 Task: In the Company baidu.com, Create email and send with subject: 'We're Thrilled to Welcome You ', and with mail content 'Good Day!_x000D_
We're excited to introduce you to an innovative solution that will revolutionize your industry. Get ready to redefine success and reach new heights!_x000D_
Best Regard', attach the document: Terms_and_conditions.doc and insert image: visitingcard.jpg. Below Best Regards, write Pinterest and insert the URL: 'in.pinterest.com'. Mark checkbox to create task to follow up : In 2 weeks.  Enter or choose an email address of recipient's from company's contact and send.. Logged in from softage.1@softage.net
Action: Mouse moved to (102, 66)
Screenshot: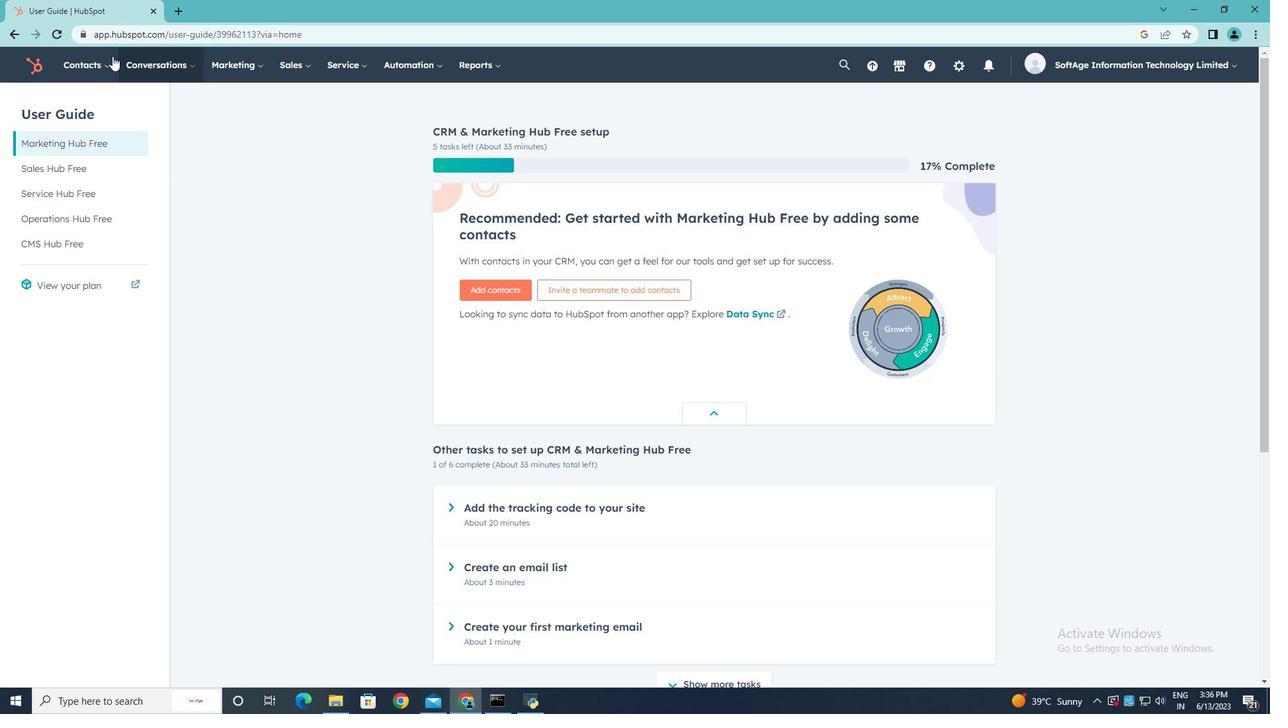 
Action: Mouse pressed left at (102, 66)
Screenshot: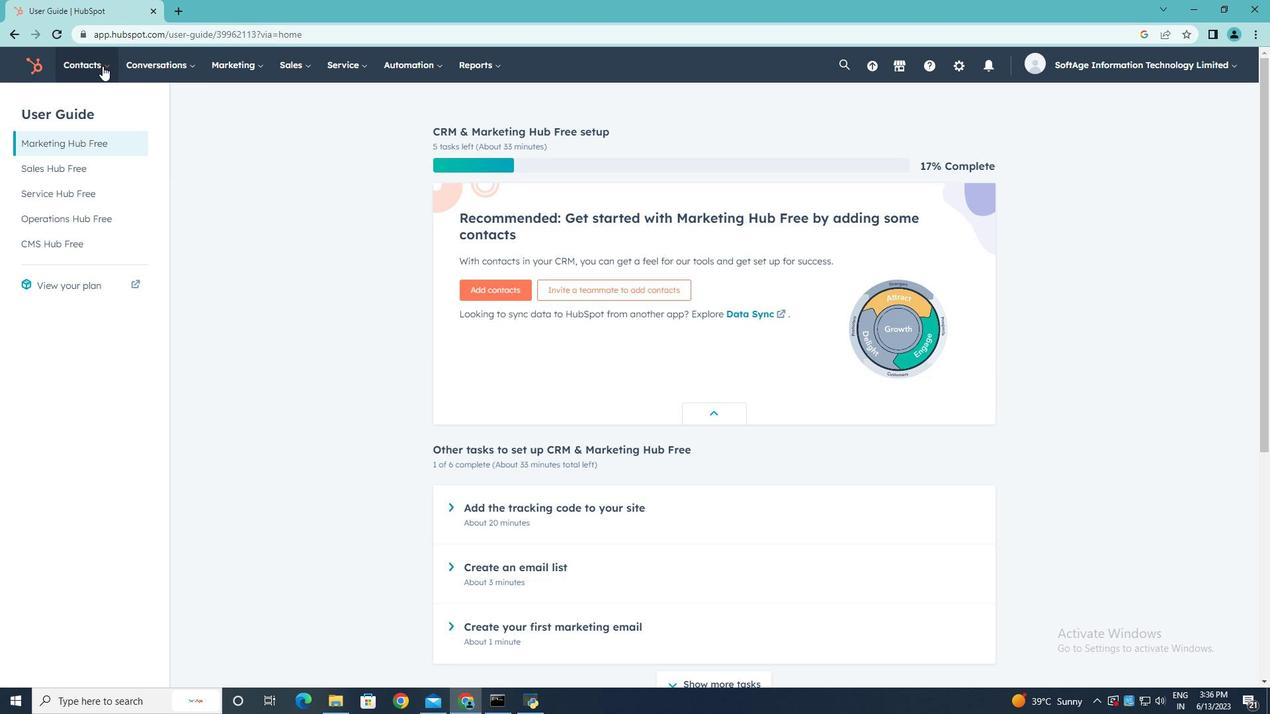 
Action: Mouse moved to (90, 127)
Screenshot: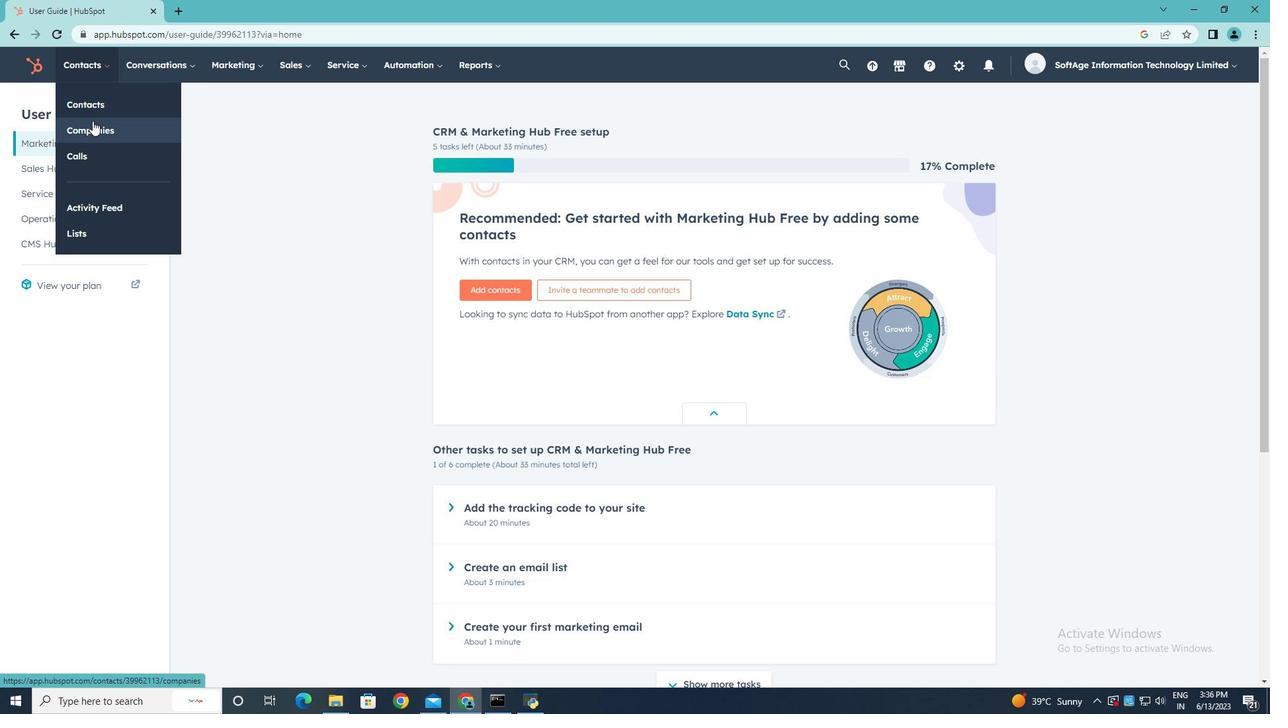 
Action: Mouse pressed left at (90, 127)
Screenshot: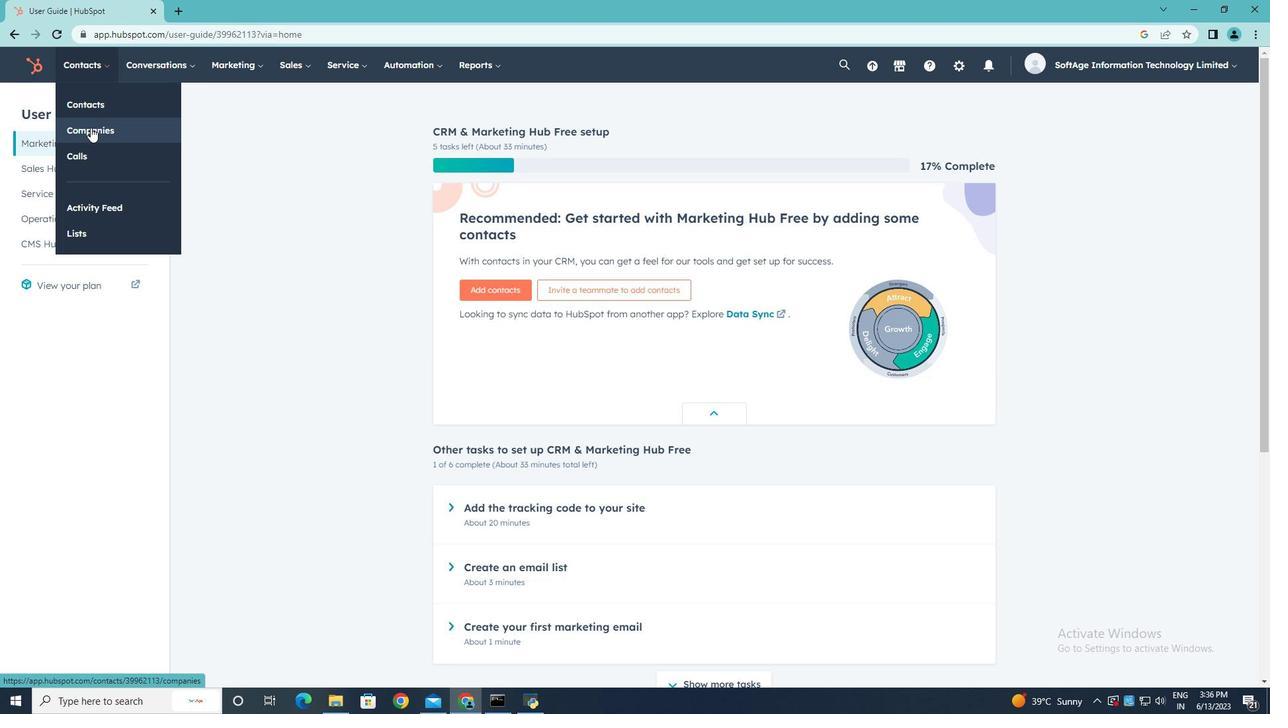
Action: Mouse moved to (101, 217)
Screenshot: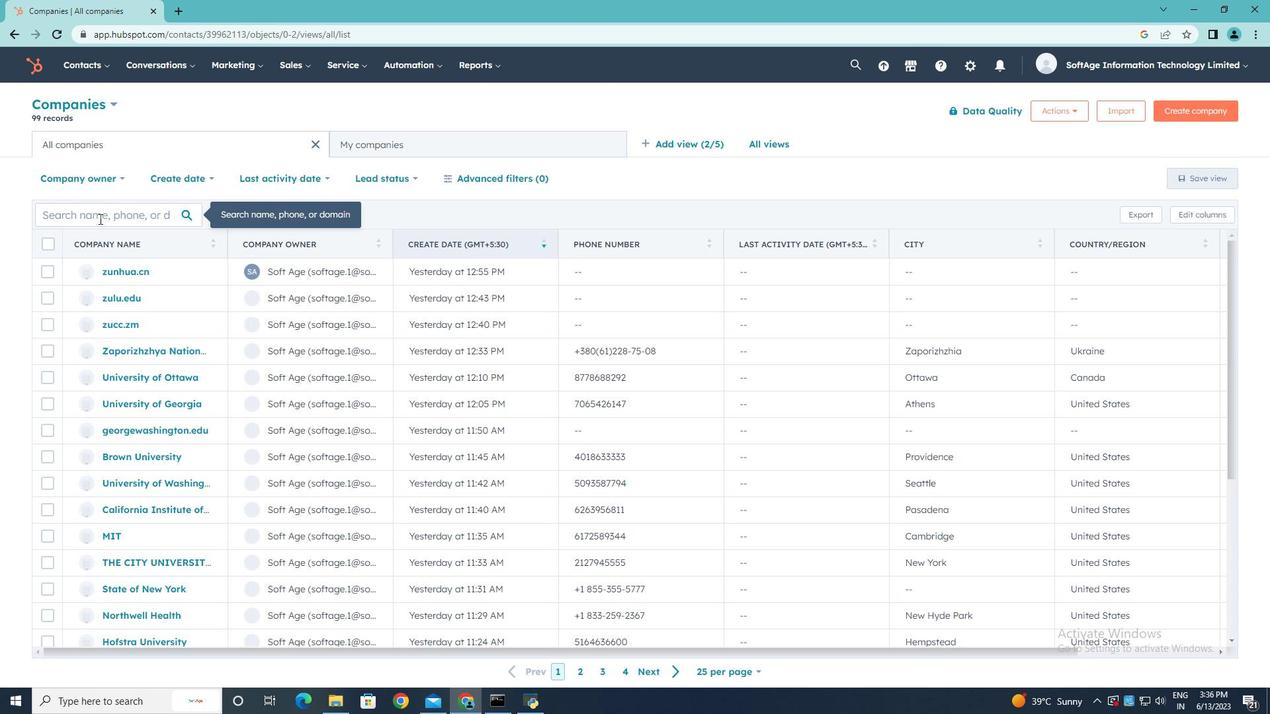 
Action: Mouse pressed left at (101, 217)
Screenshot: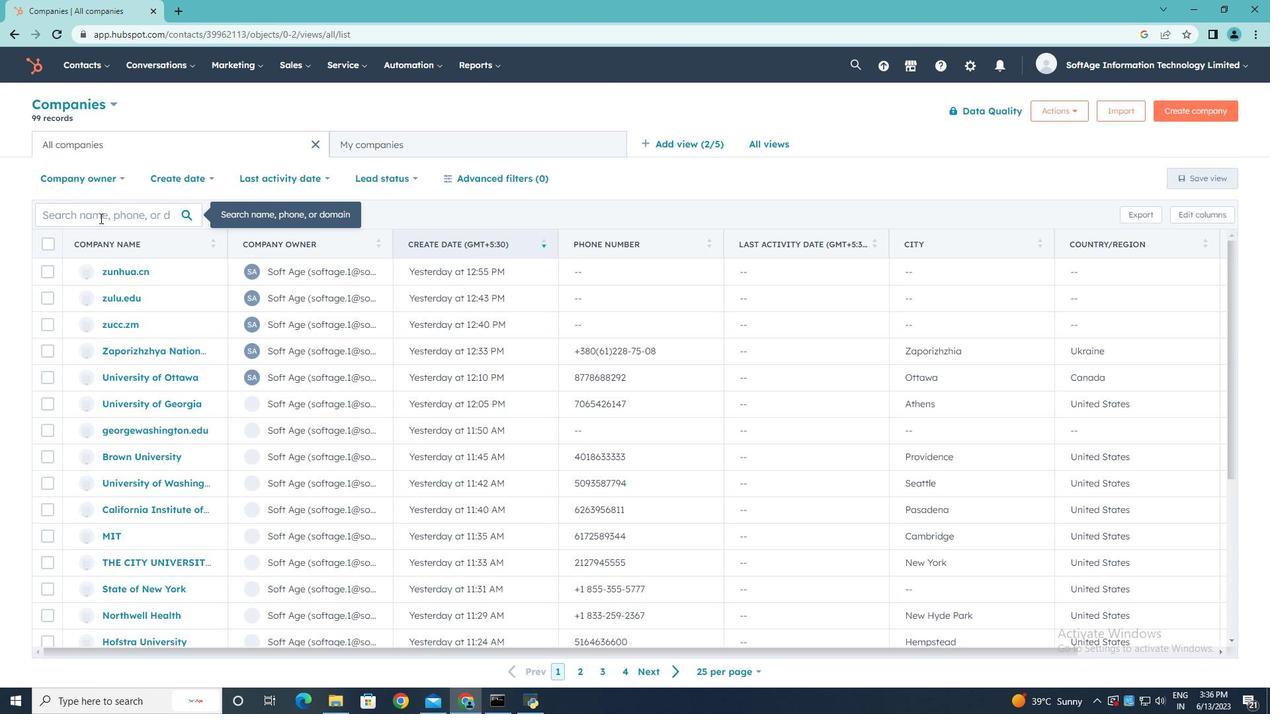 
Action: Key pressed baidu.com
Screenshot: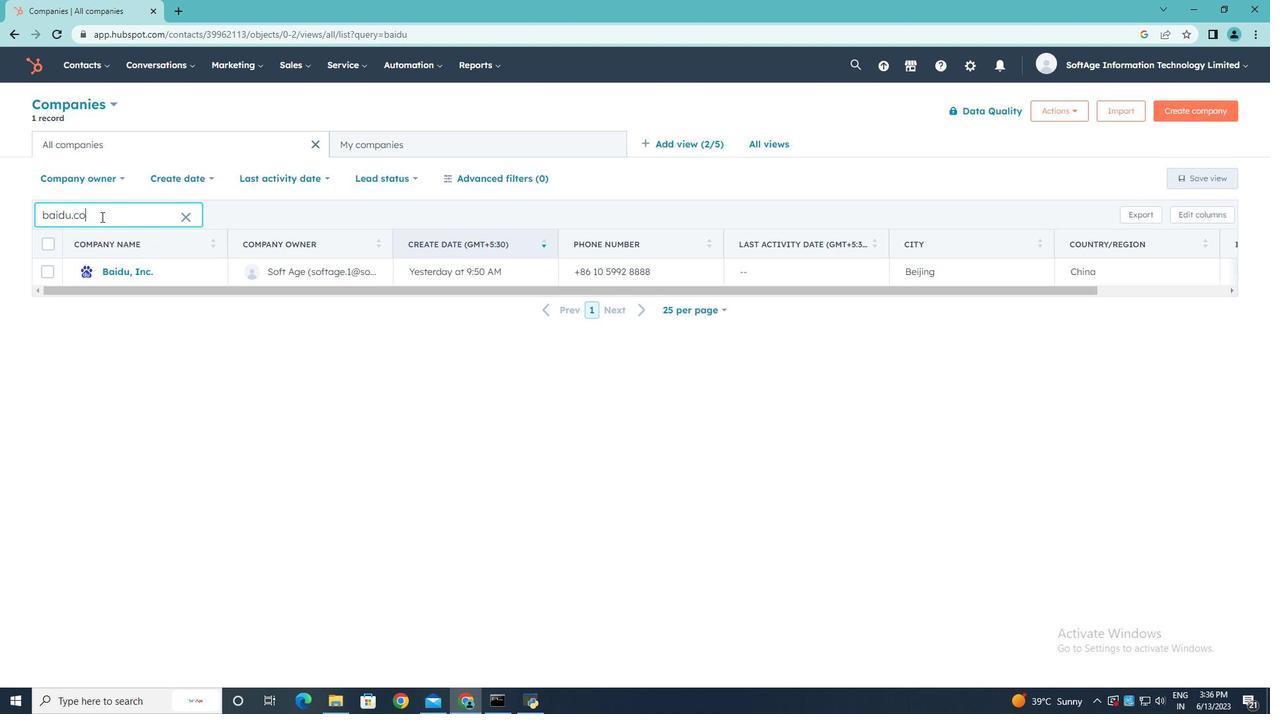 
Action: Mouse moved to (108, 268)
Screenshot: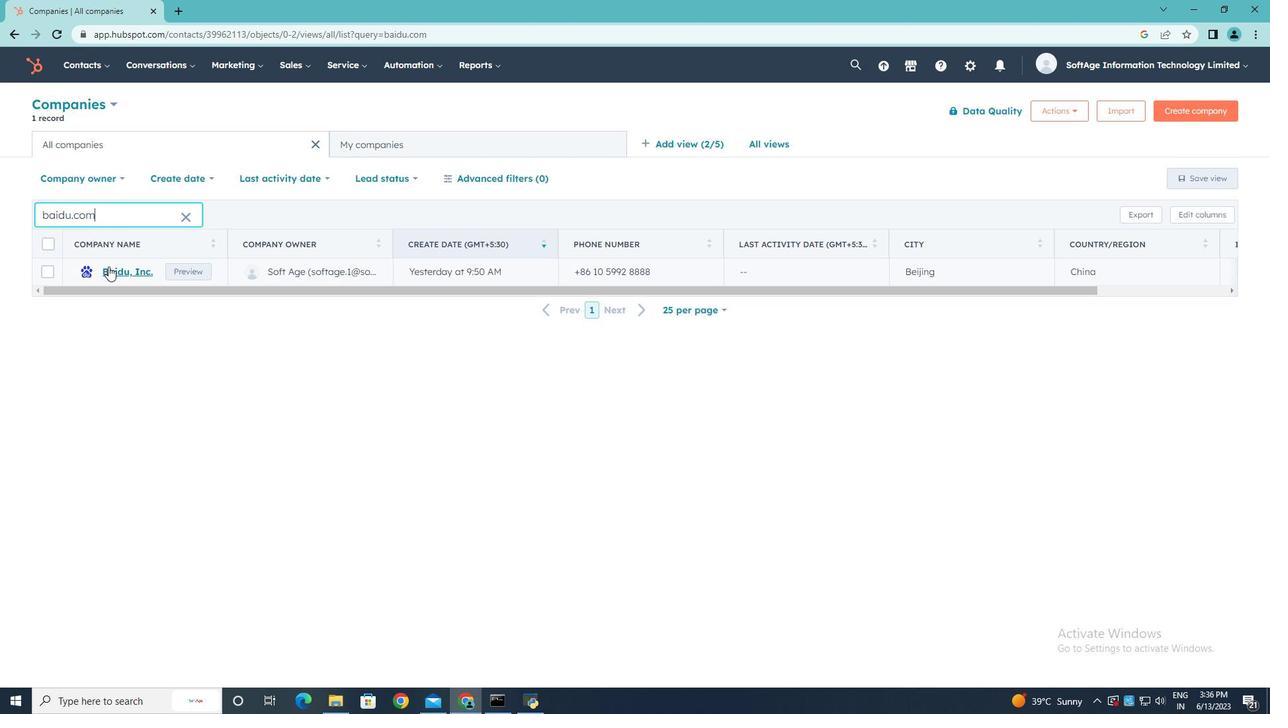 
Action: Mouse pressed left at (108, 268)
Screenshot: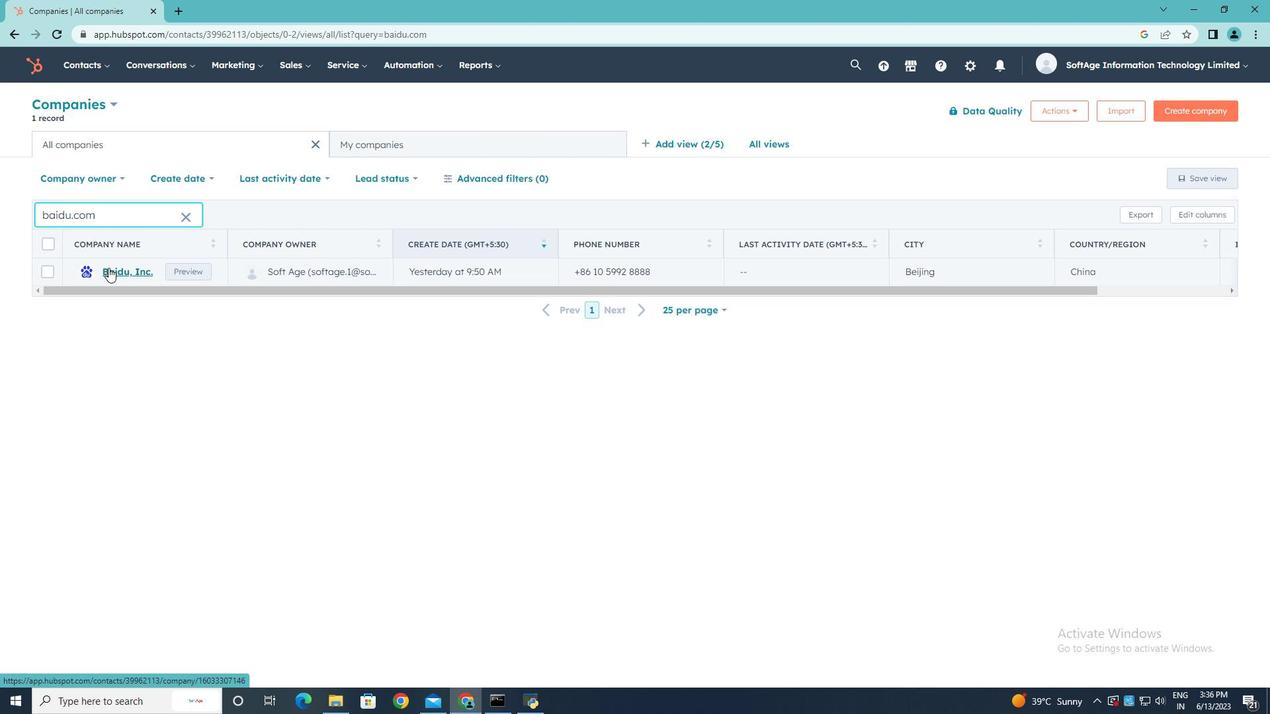 
Action: Mouse moved to (85, 227)
Screenshot: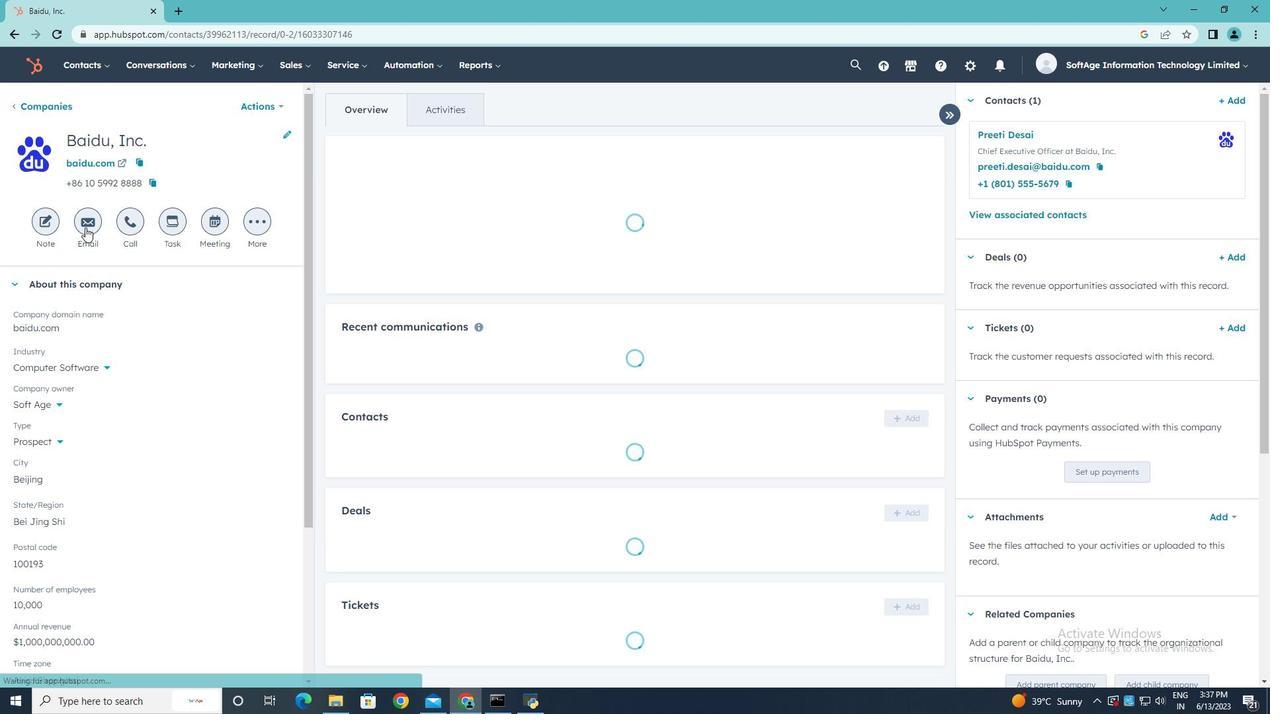 
Action: Mouse pressed left at (85, 227)
Screenshot: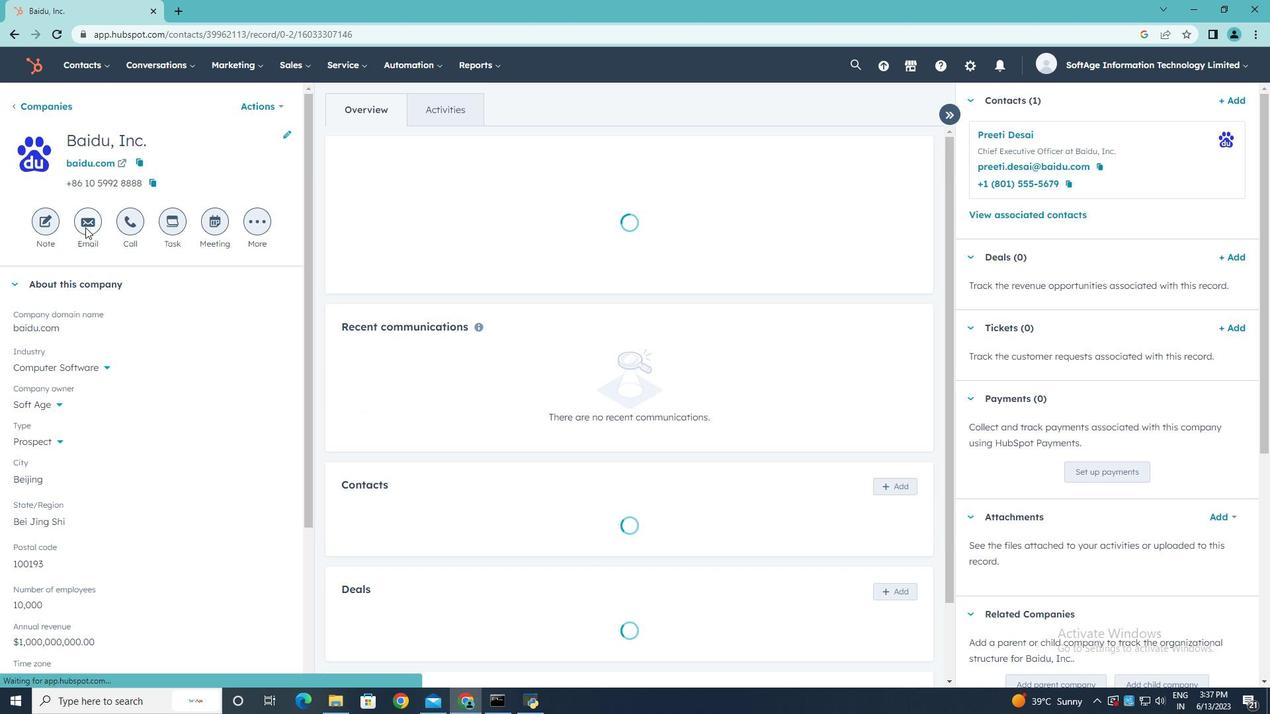 
Action: Mouse moved to (121, 238)
Screenshot: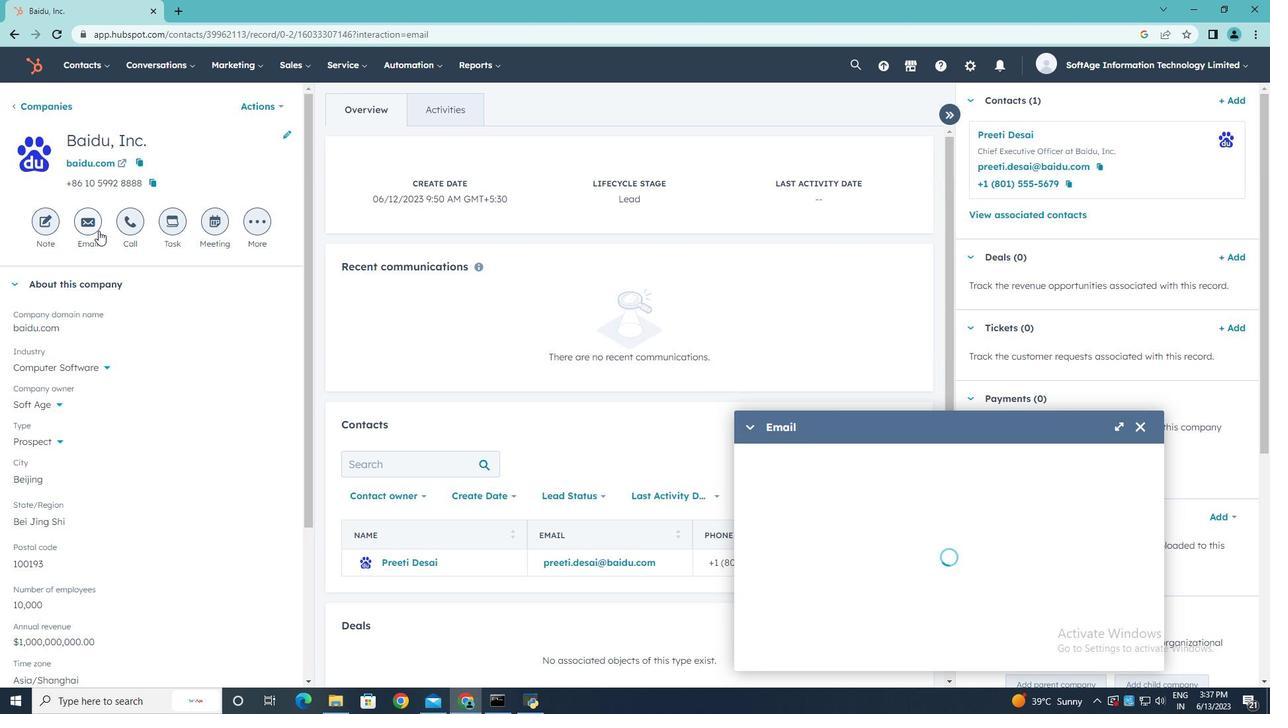 
Action: Key pressed <Key.shift><Key.shift><Key.shift><Key.shift><Key.shift><Key.shift><Key.shift><Key.shift>We're<Key.space><Key.shift><Key.shift><Key.shift><Key.shift><Key.shift><Key.shift>Thrilled<Key.space>to<Key.space><Key.shift>Welcome<Key.space><Key.shift>You
Screenshot: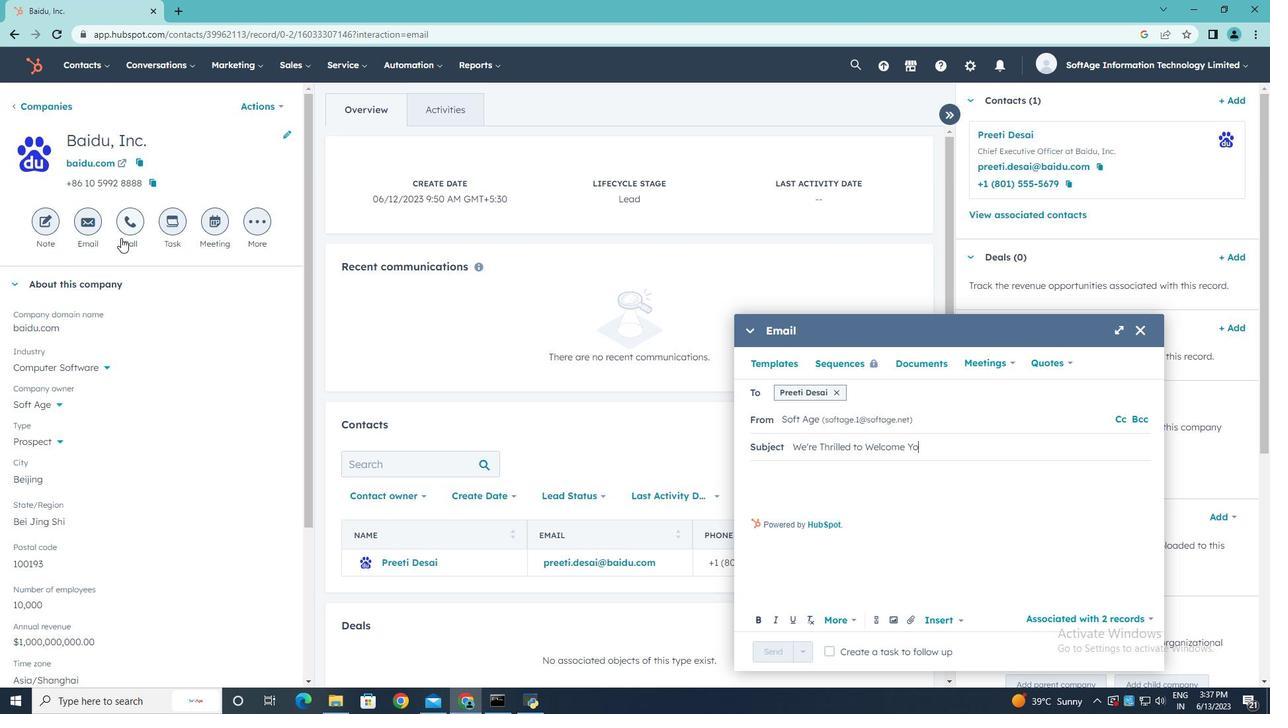 
Action: Mouse moved to (753, 471)
Screenshot: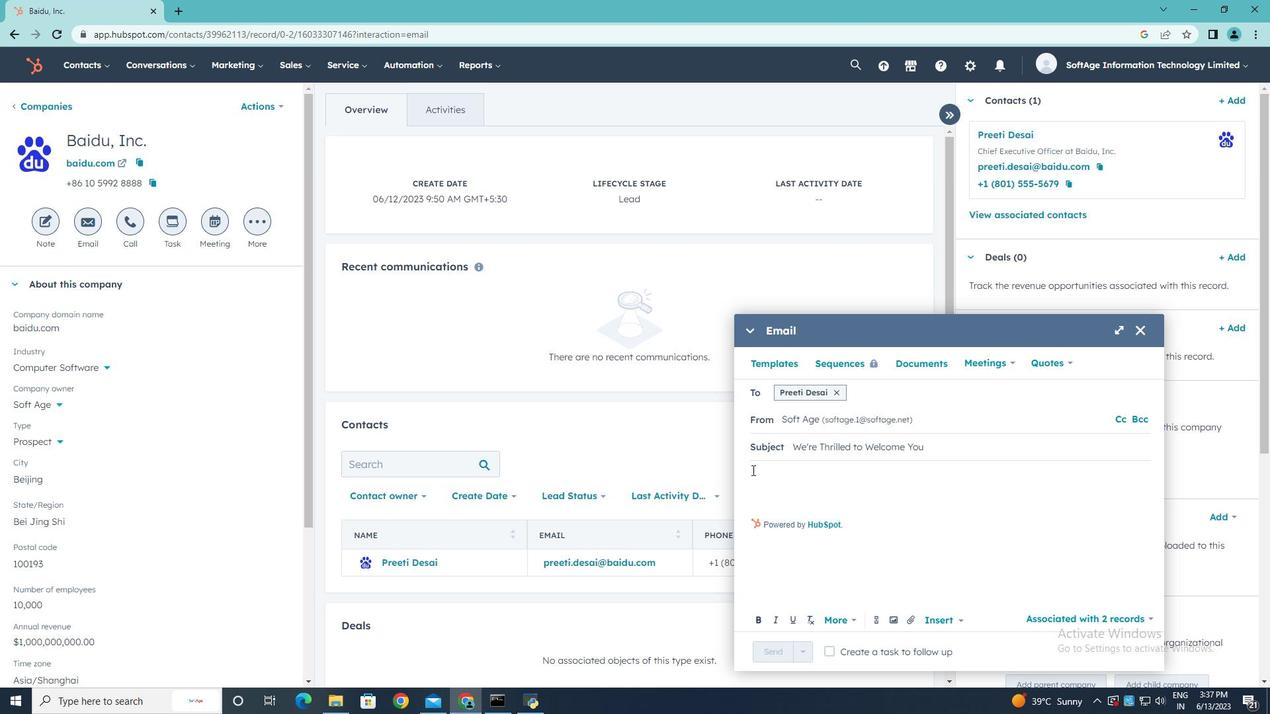 
Action: Mouse pressed left at (753, 471)
Screenshot: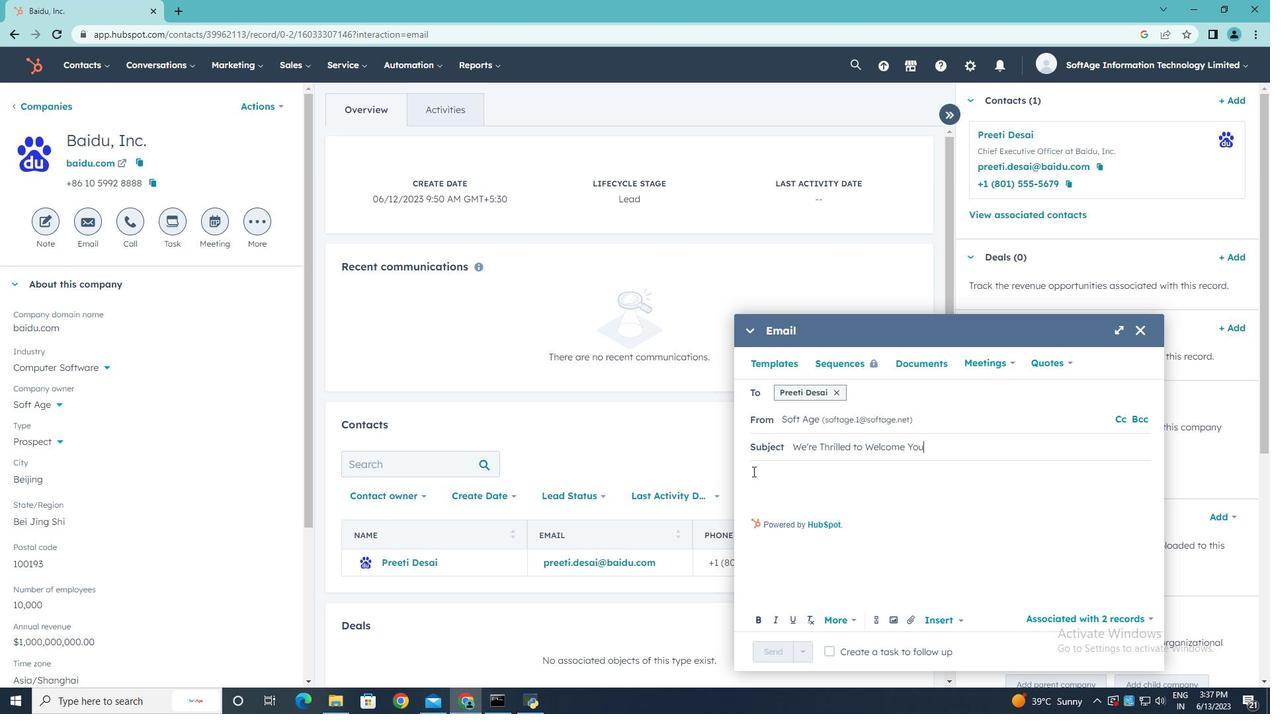 
Action: Key pressed <Key.shift><Key.shift><Key.shift><Key.shift><Key.shift>Good<Key.space><Key.shift>Day<Key.shift><Key.shift><Key.shift><Key.shift><Key.shift><Key.shift><Key.shift><Key.shift><Key.shift><Key.shift><Key.shift>!
Screenshot: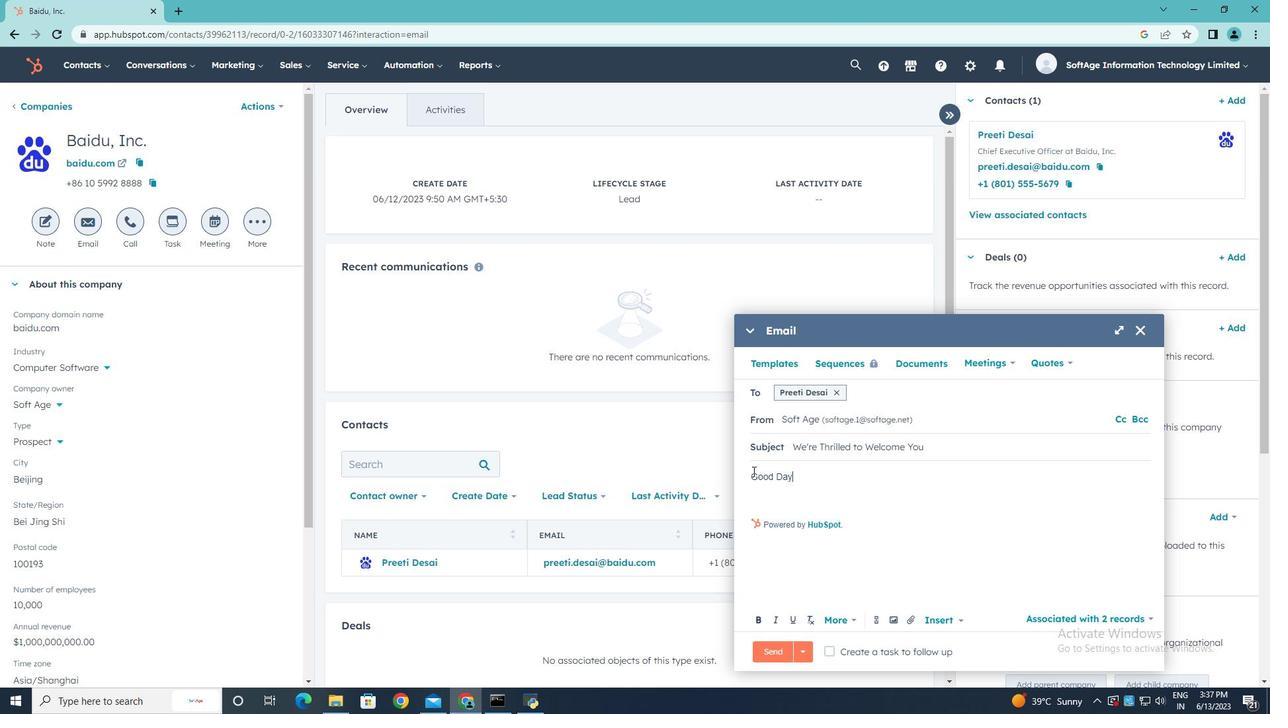 
Action: Mouse moved to (754, 491)
Screenshot: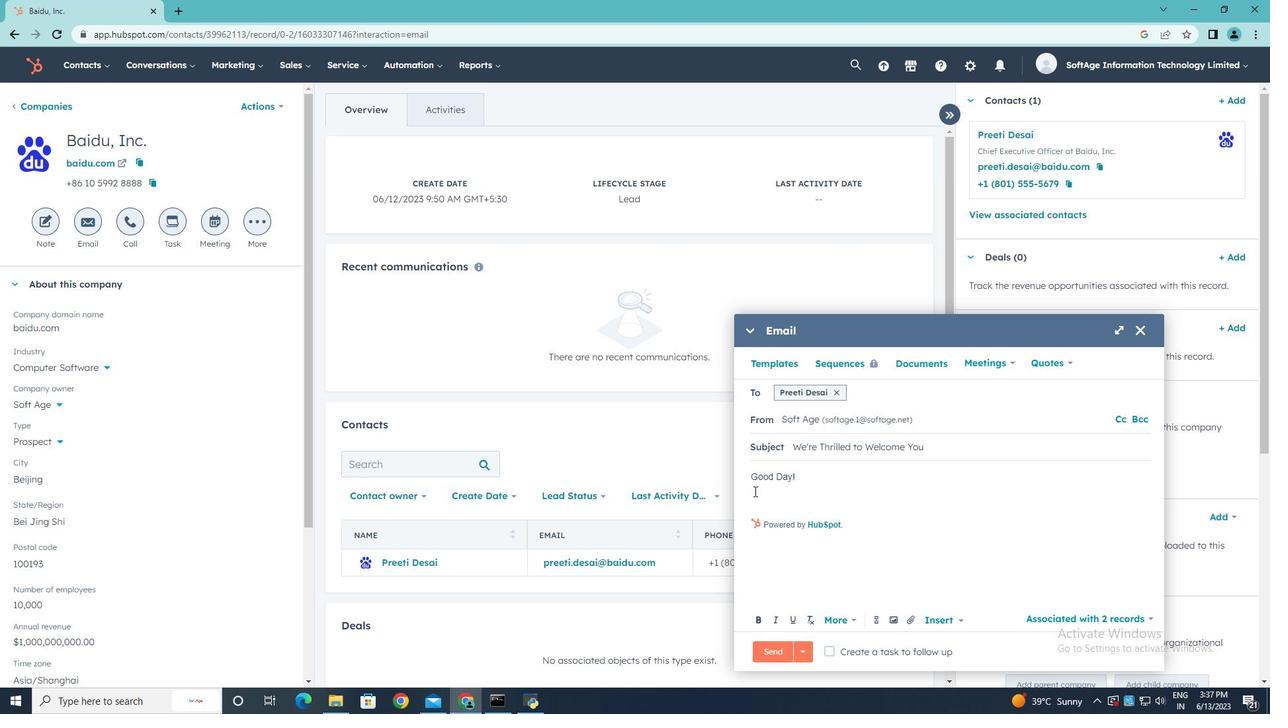 
Action: Mouse pressed left at (754, 491)
Screenshot: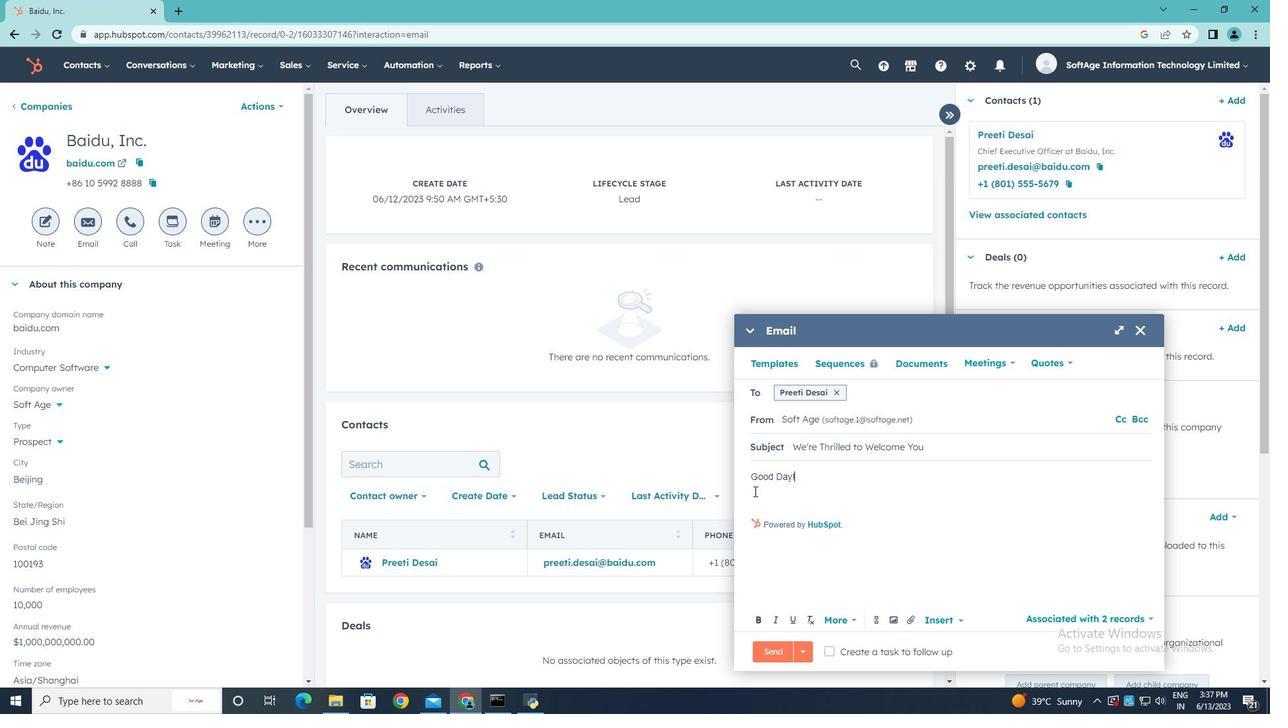 
Action: Mouse moved to (742, 321)
Screenshot: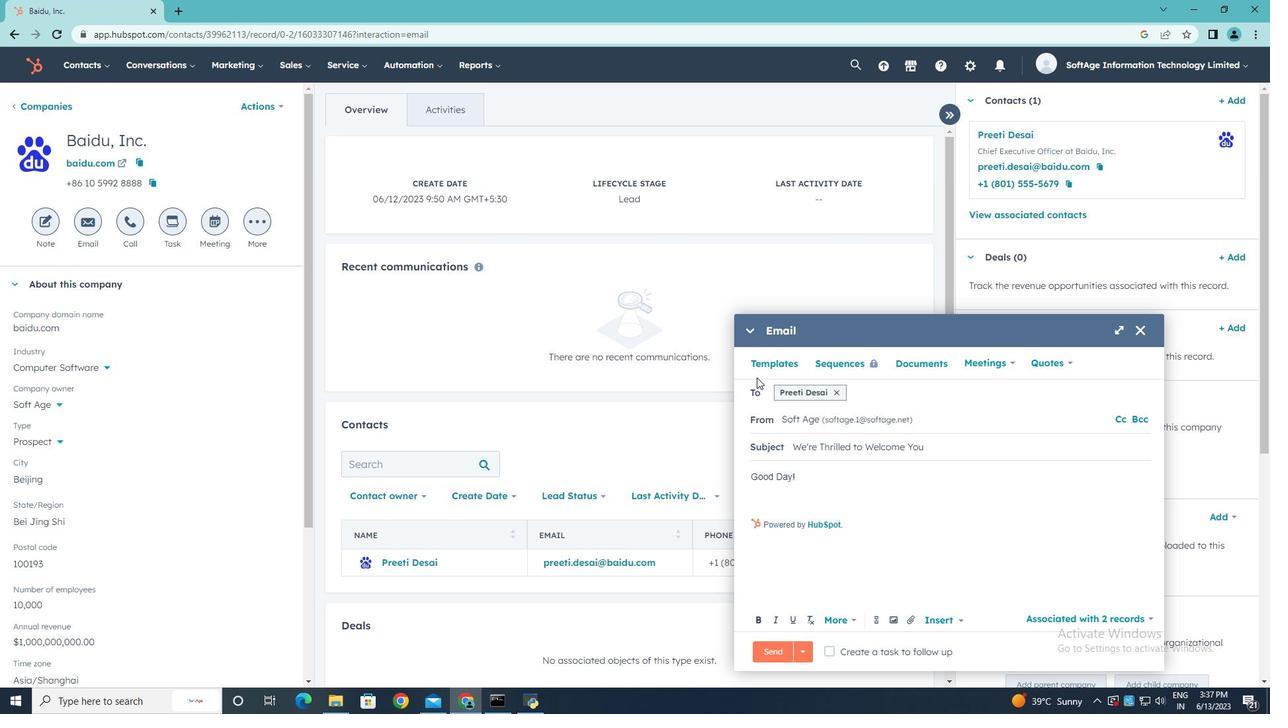 
Action: Key pressed <Key.shift><Key.shift><Key.shift>We're<Key.space><Key.shift>Excited<Key.backspace><Key.backspace><Key.backspace><Key.backspace><Key.backspace><Key.backspace><Key.backspace>excited<Key.space>to<Key.space>introduce<Key.space>you<Key.space>y<Key.backspace>to<Key.space>an<Key.space>innovative<Key.space>solution<Key.space>that<Key.space>will<Key.space>revolutionize<Key.space>your<Key.space>industry<Key.space><Key.backspace>.<Key.space><Key.shift>Get<Key.space>ready<Key.space>to<Key.space>redefine<Key.space>success<Key.space>and<Key.space>reach<Key.space>new<Key.space>heights<Key.shift>!
Screenshot: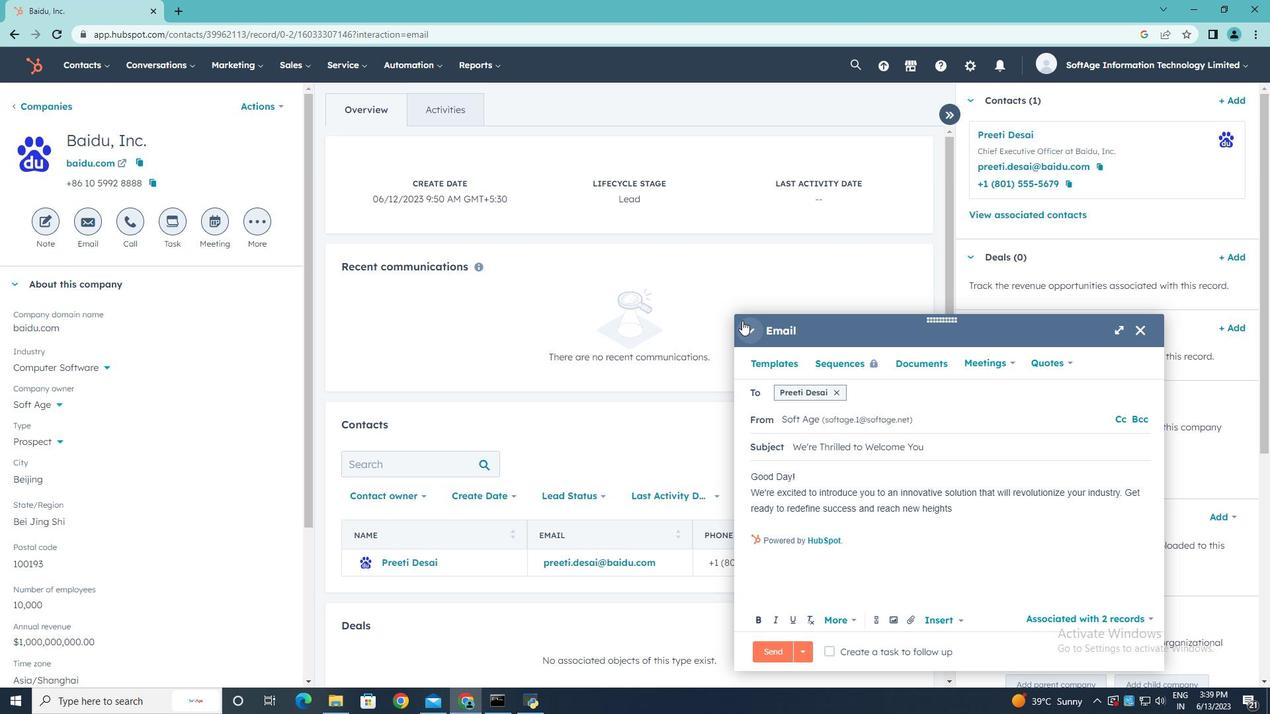 
Action: Mouse moved to (762, 524)
Screenshot: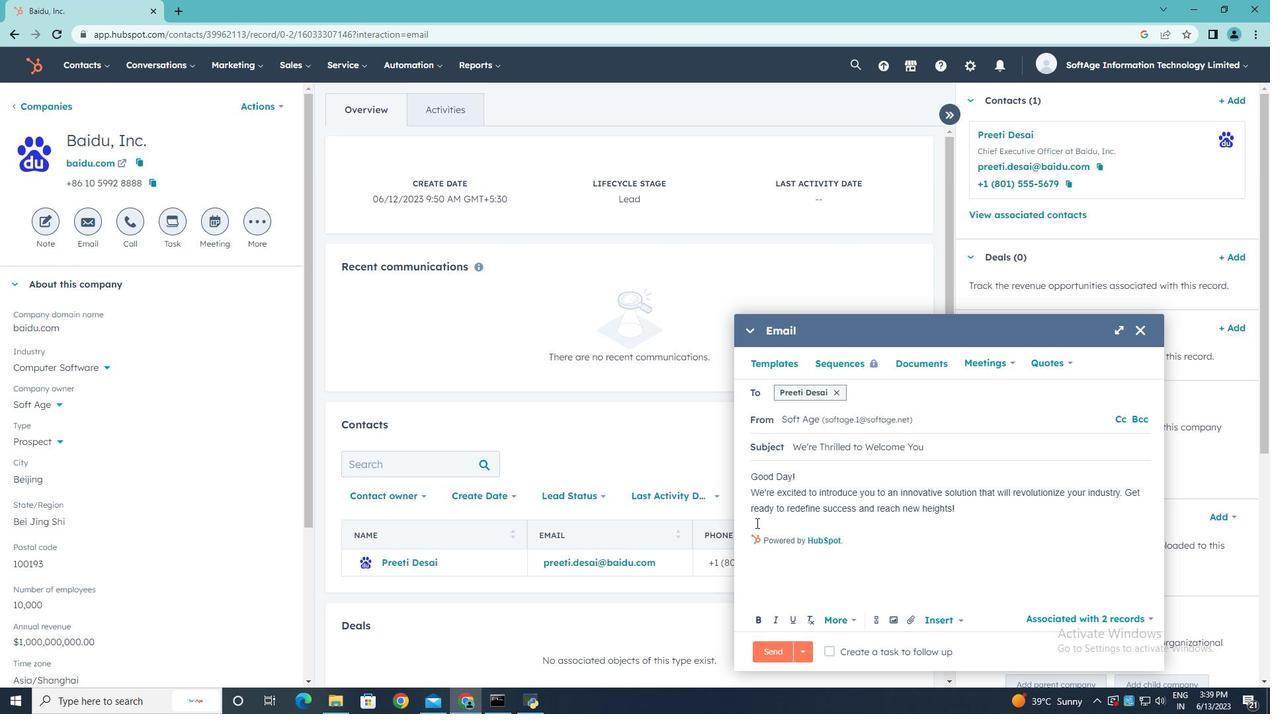 
Action: Mouse pressed left at (762, 524)
Screenshot: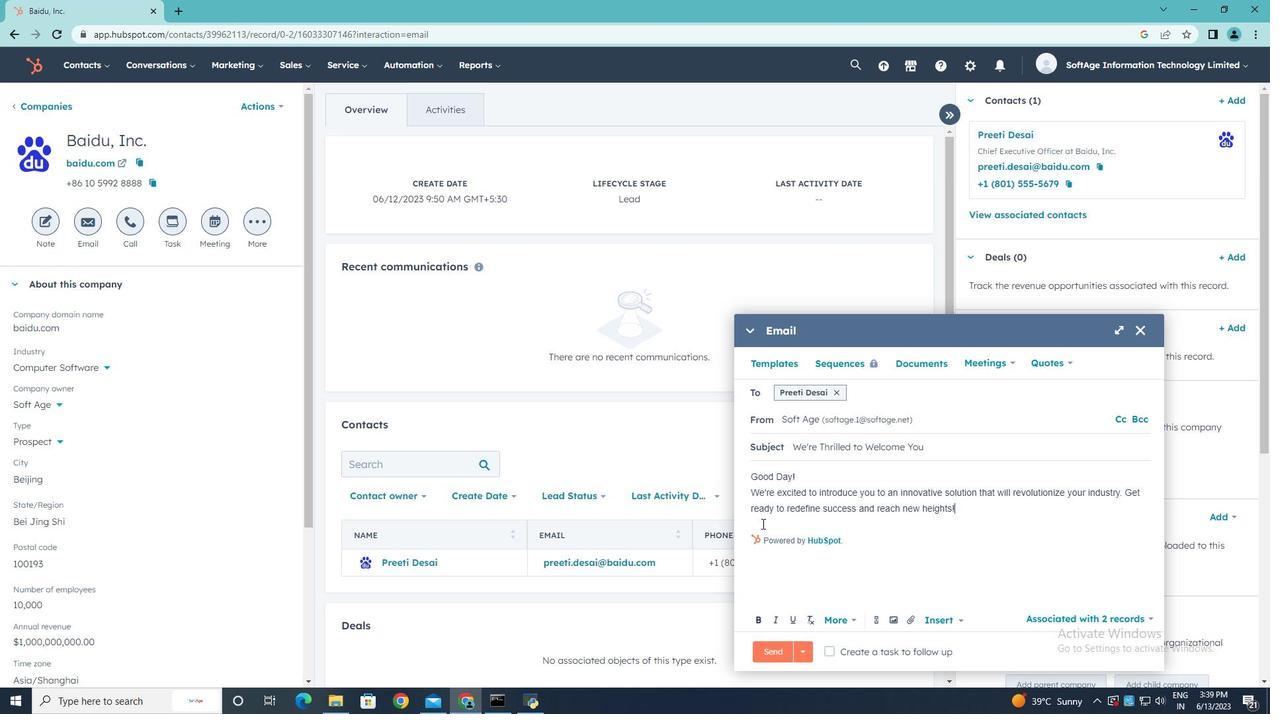 
Action: Key pressed <Key.enter><Key.shift><Key.shift><Key.shift><Key.shift><Key.shift><Key.shift><Key.shift><Key.shift><Key.shift>Best<Key.space><Key.shift>Regard,
Screenshot: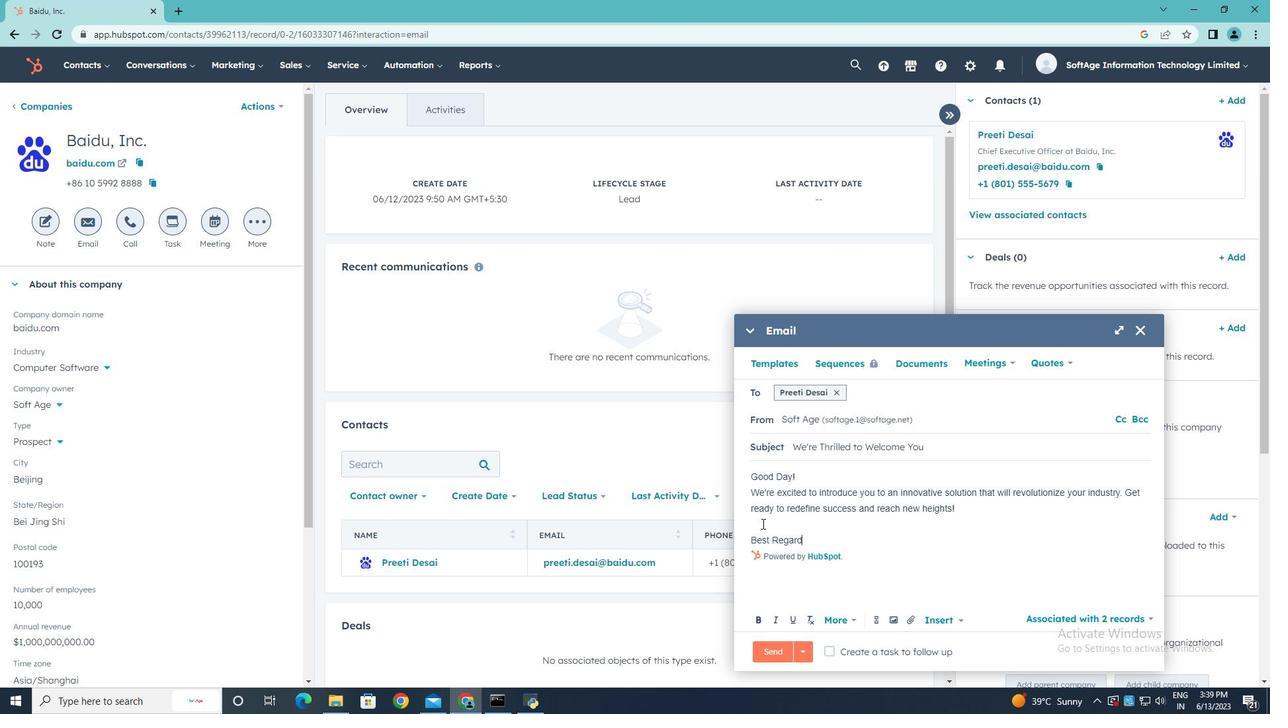 
Action: Mouse moved to (912, 619)
Screenshot: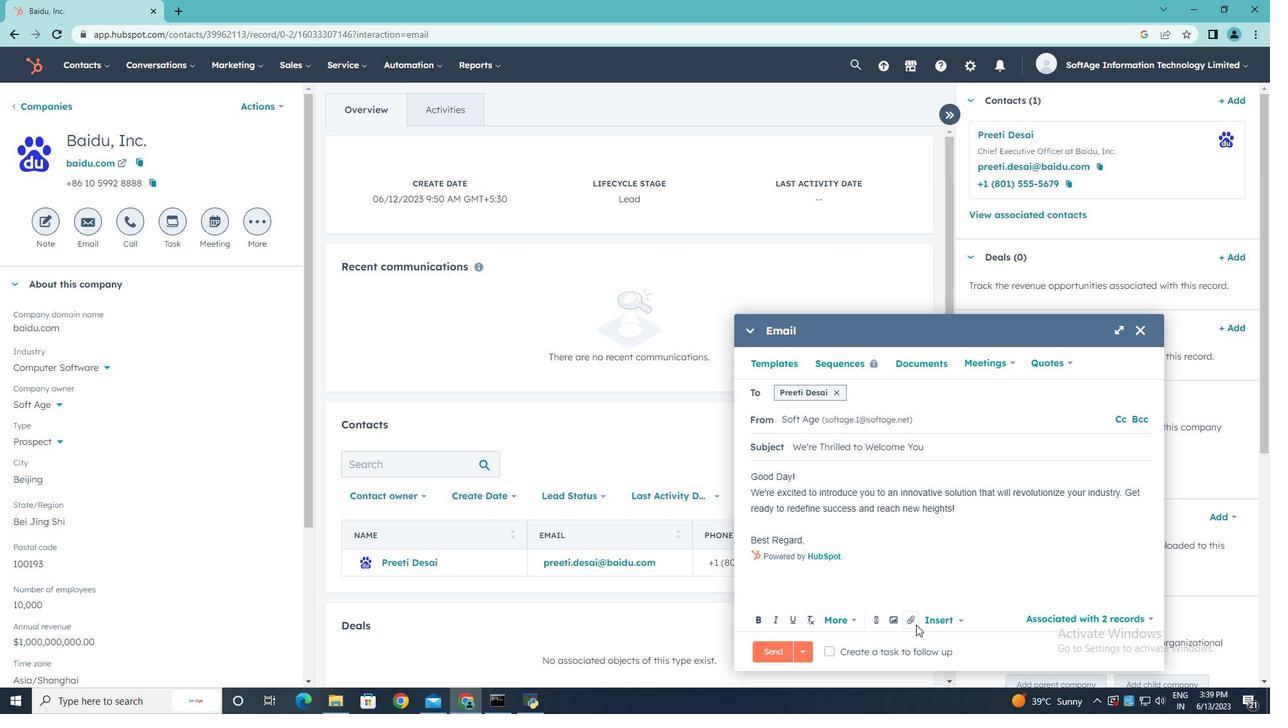 
Action: Mouse pressed left at (912, 619)
Screenshot: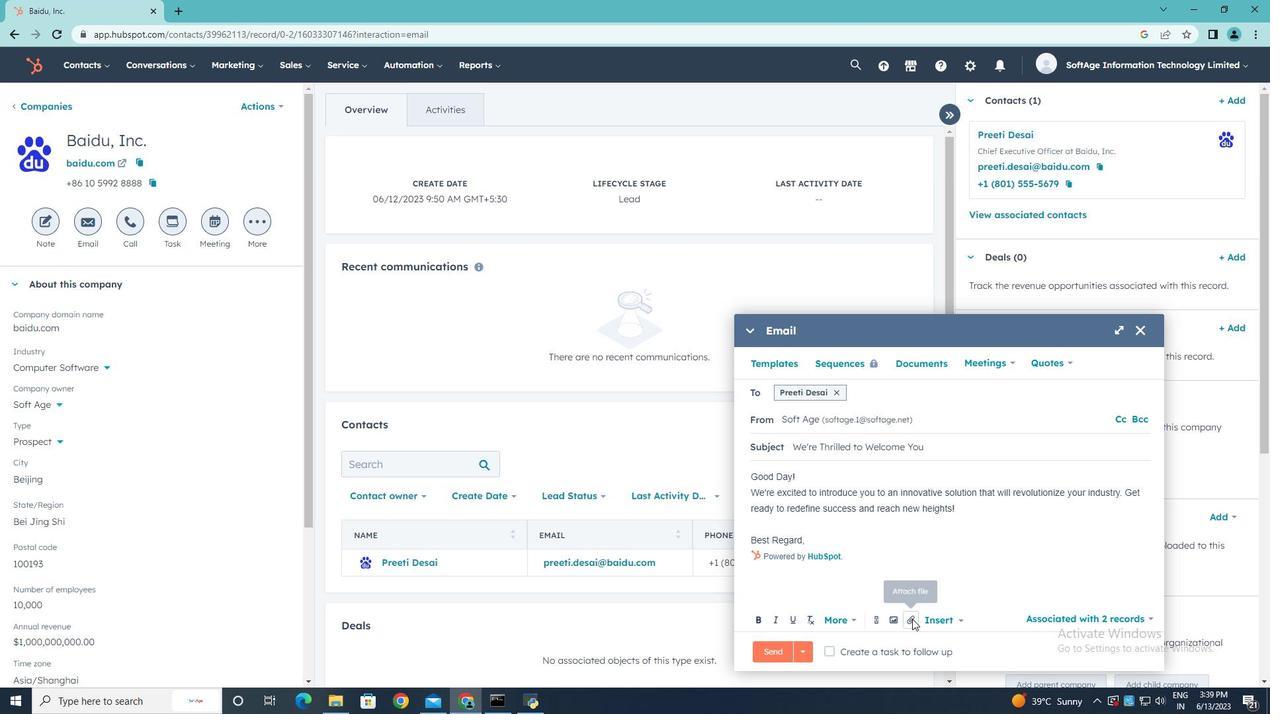
Action: Mouse moved to (941, 583)
Screenshot: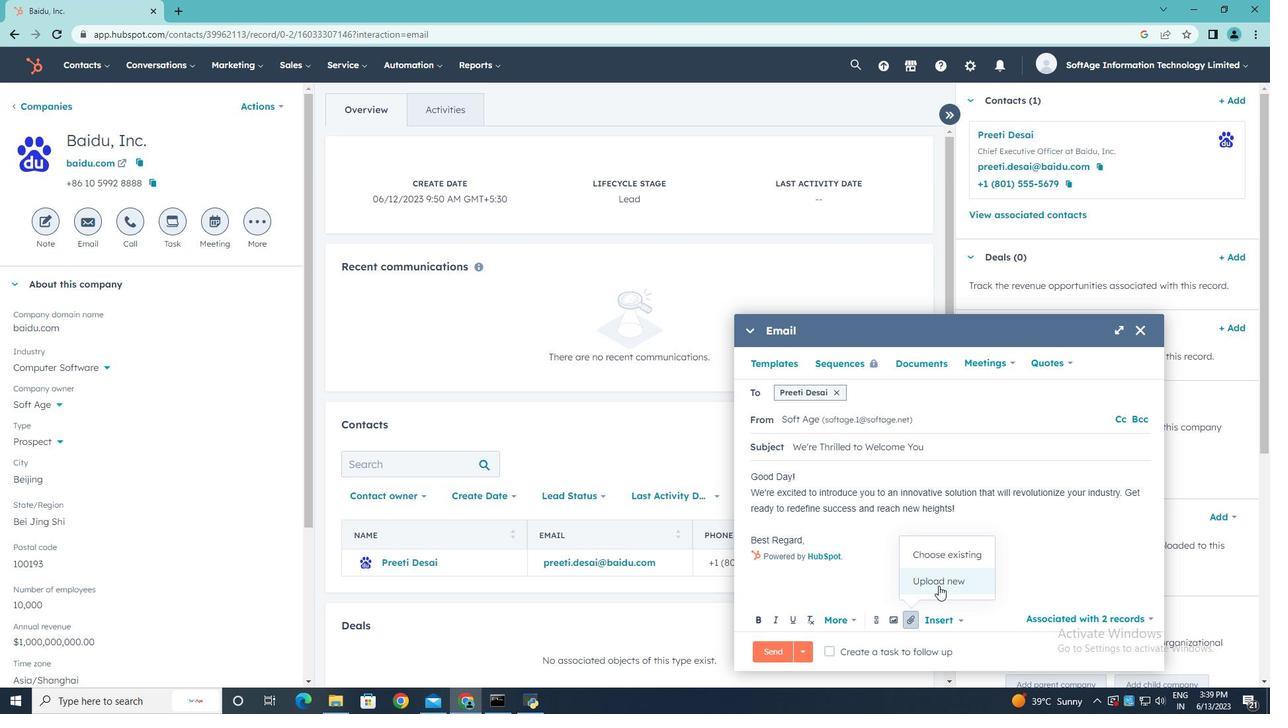 
Action: Mouse pressed left at (941, 583)
Screenshot: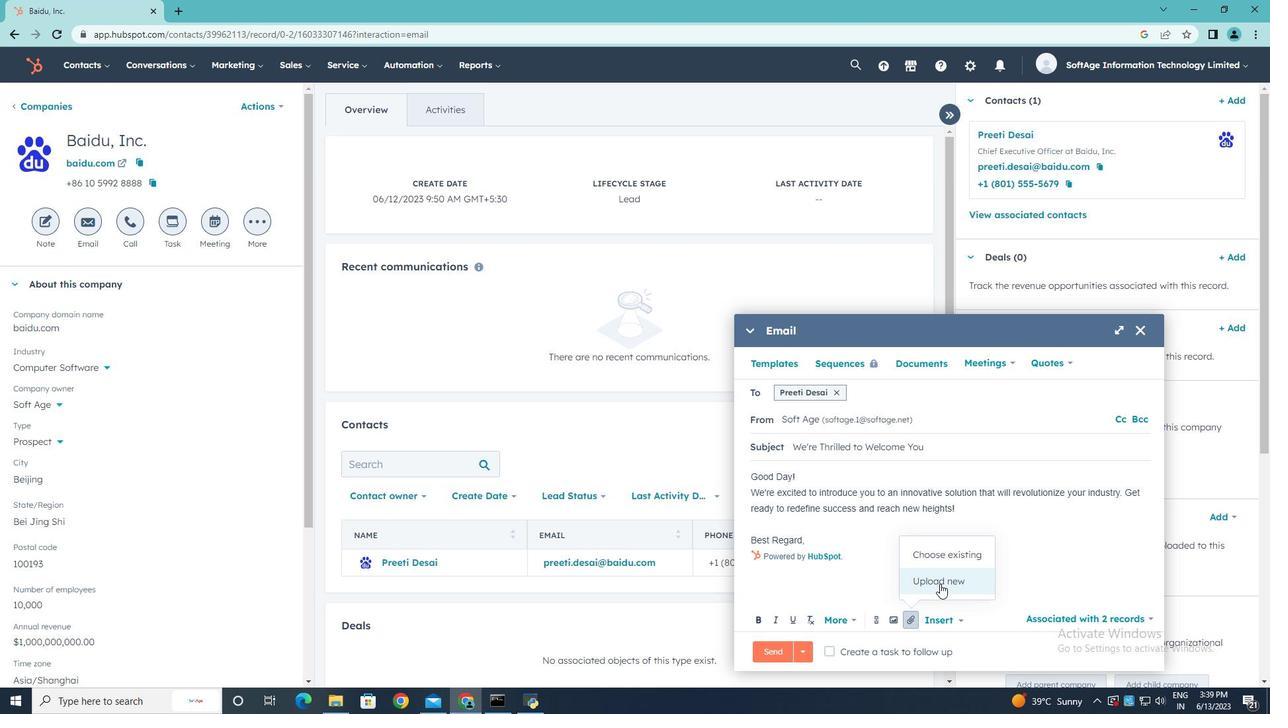
Action: Mouse moved to (254, 133)
Screenshot: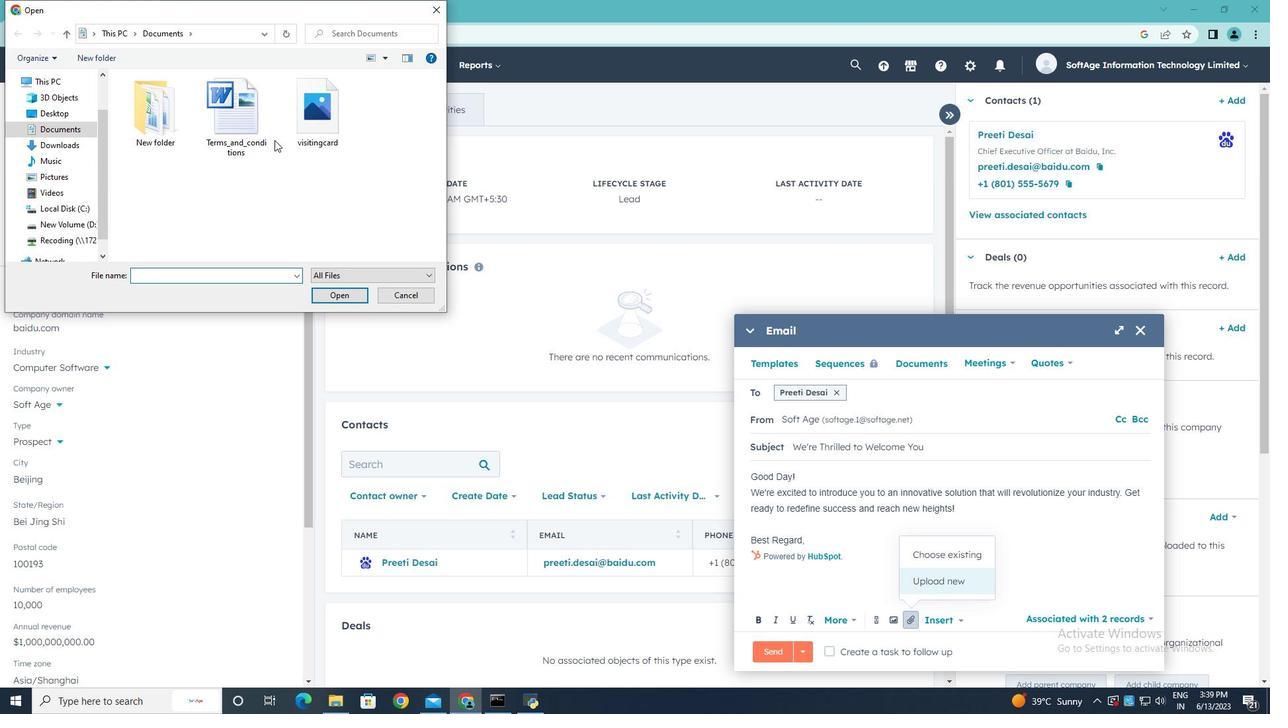 
Action: Mouse pressed left at (254, 133)
Screenshot: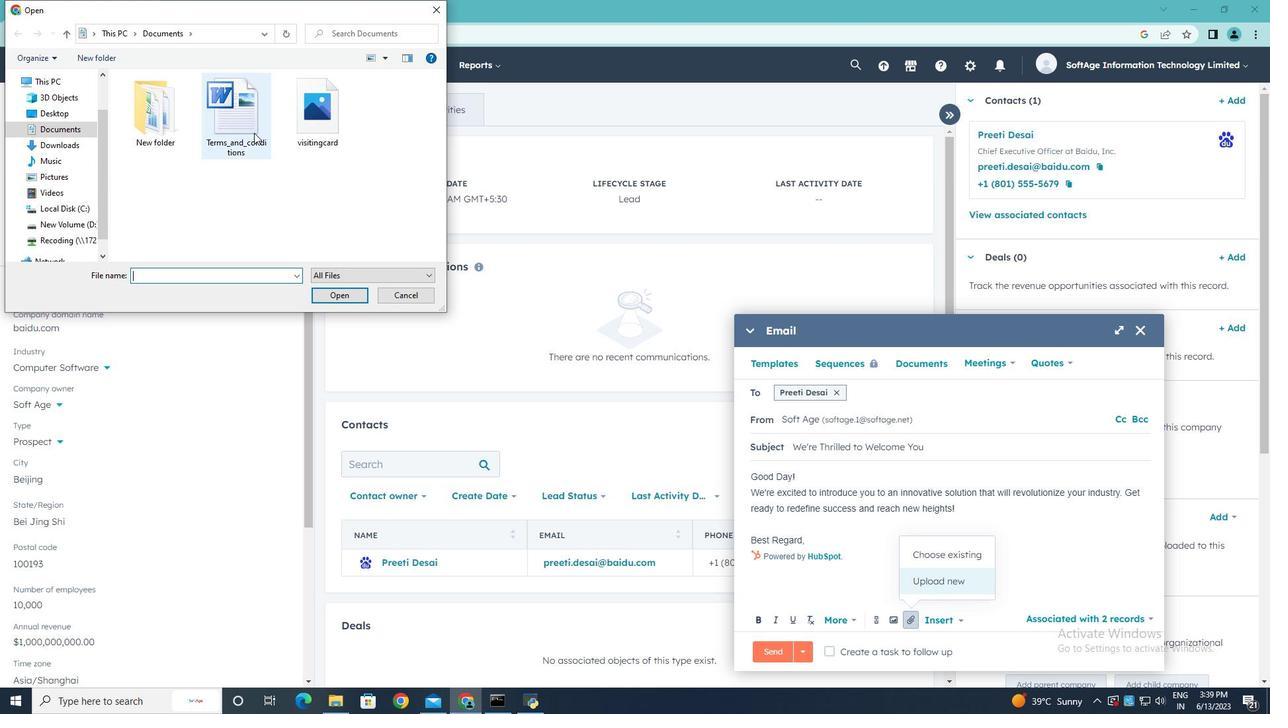 
Action: Mouse moved to (329, 295)
Screenshot: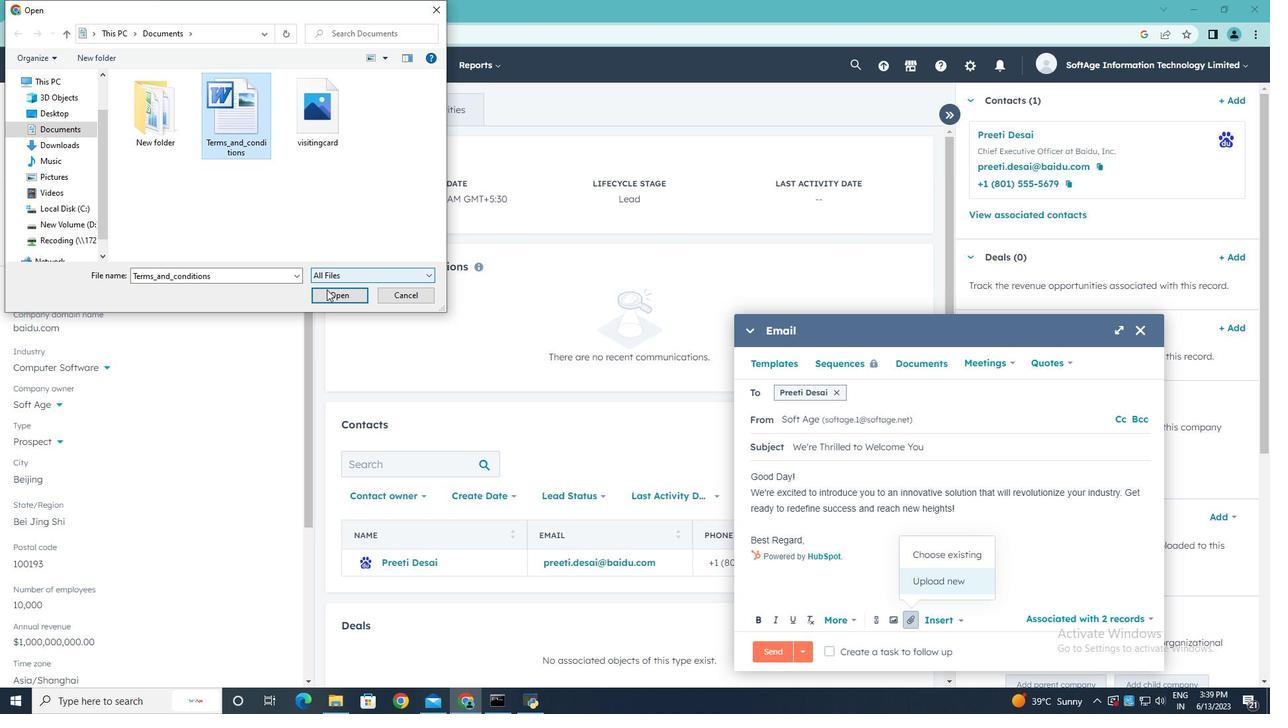 
Action: Mouse pressed left at (329, 295)
Screenshot: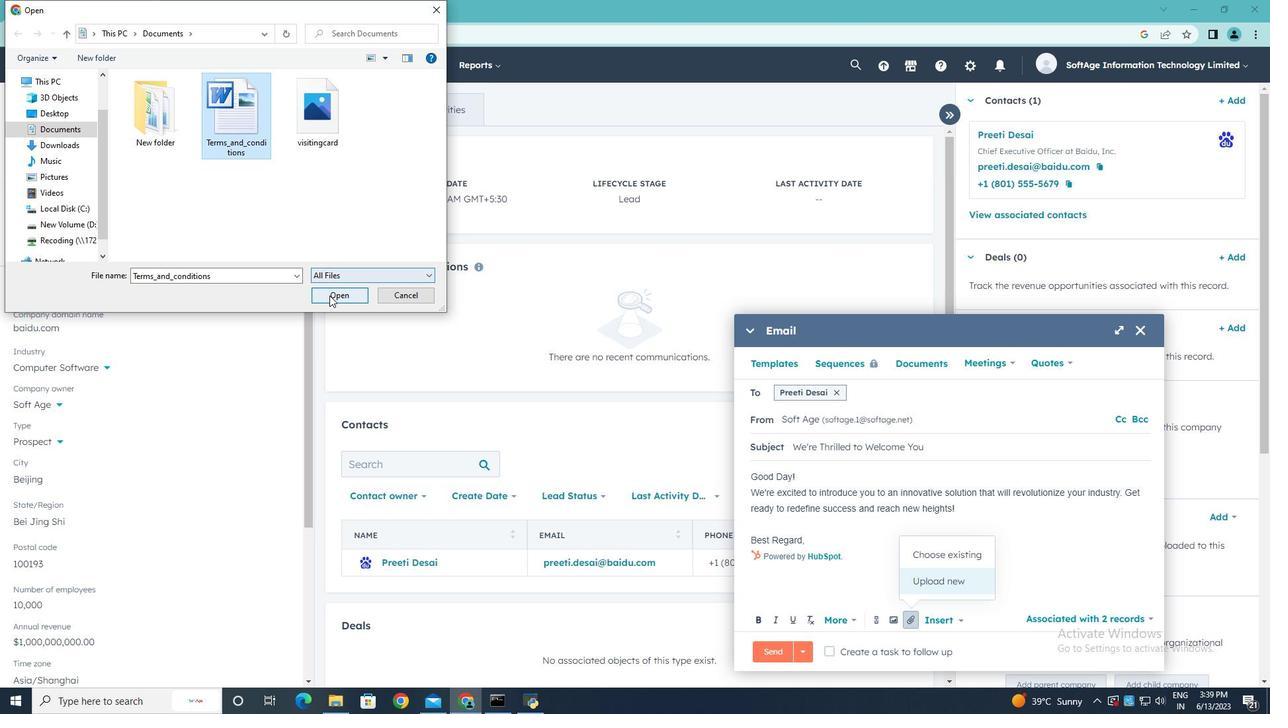 
Action: Mouse moved to (909, 589)
Screenshot: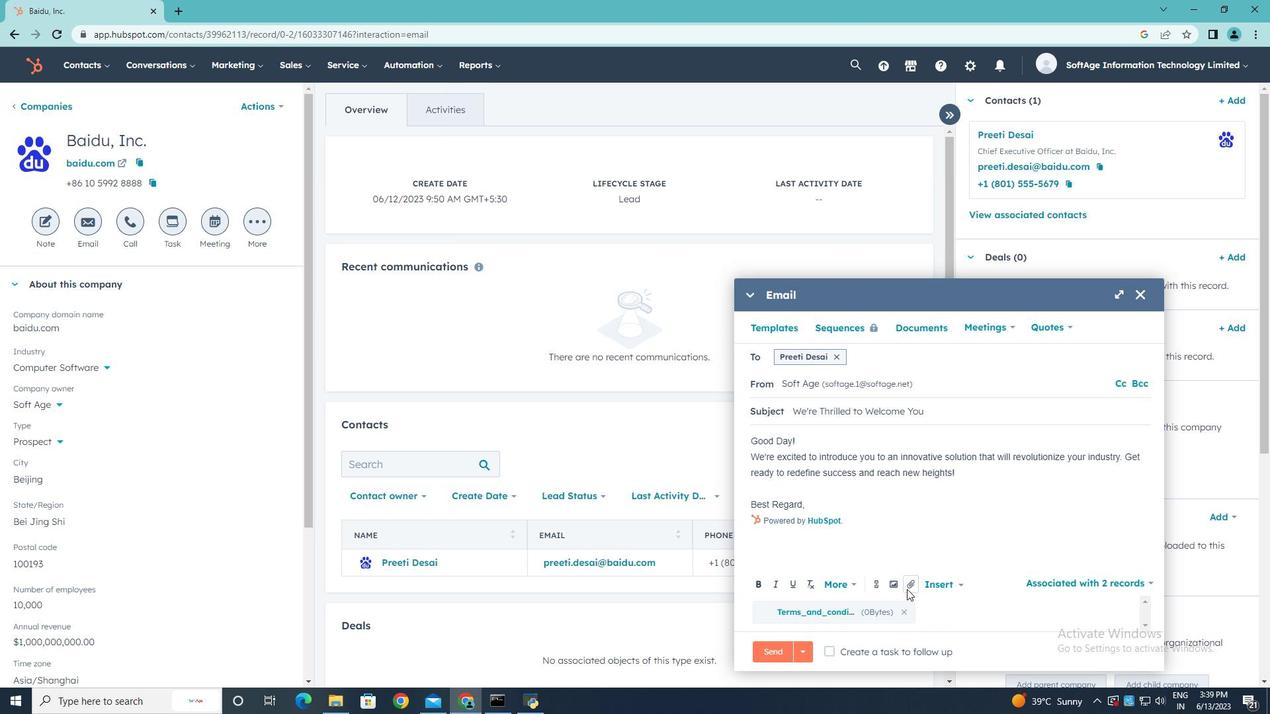 
Action: Mouse pressed left at (909, 589)
Screenshot: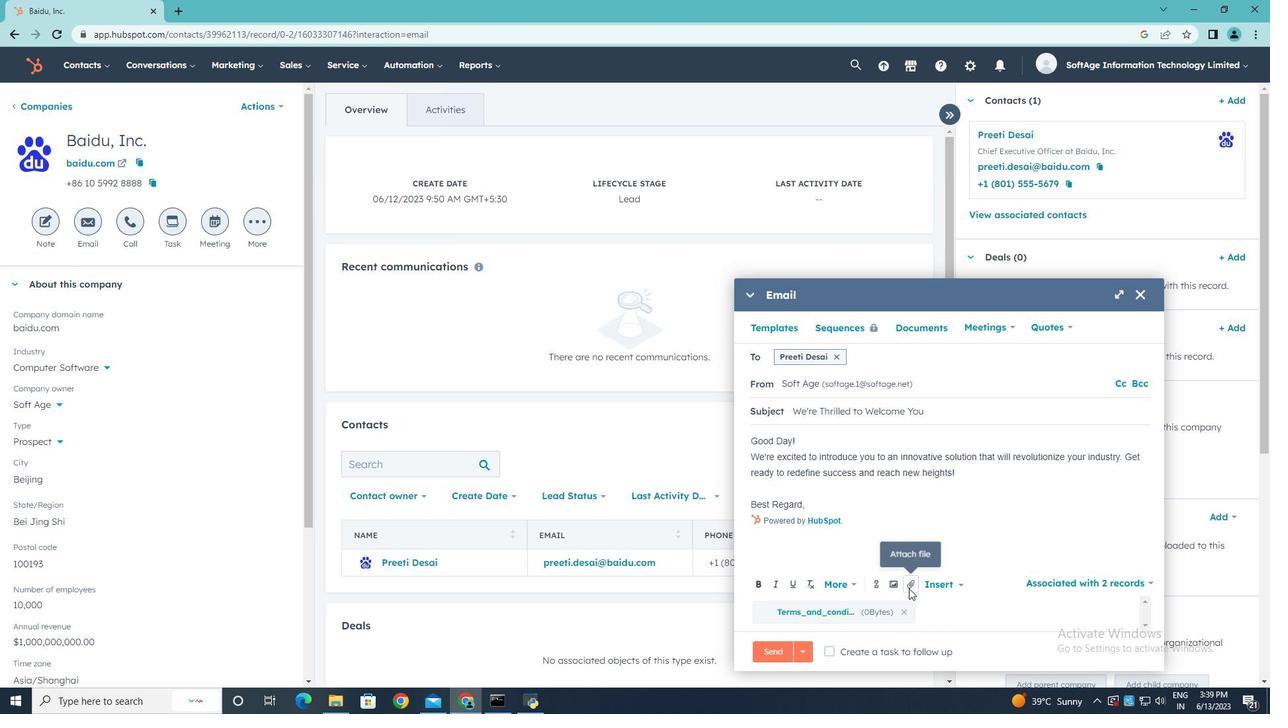 
Action: Mouse moved to (934, 557)
Screenshot: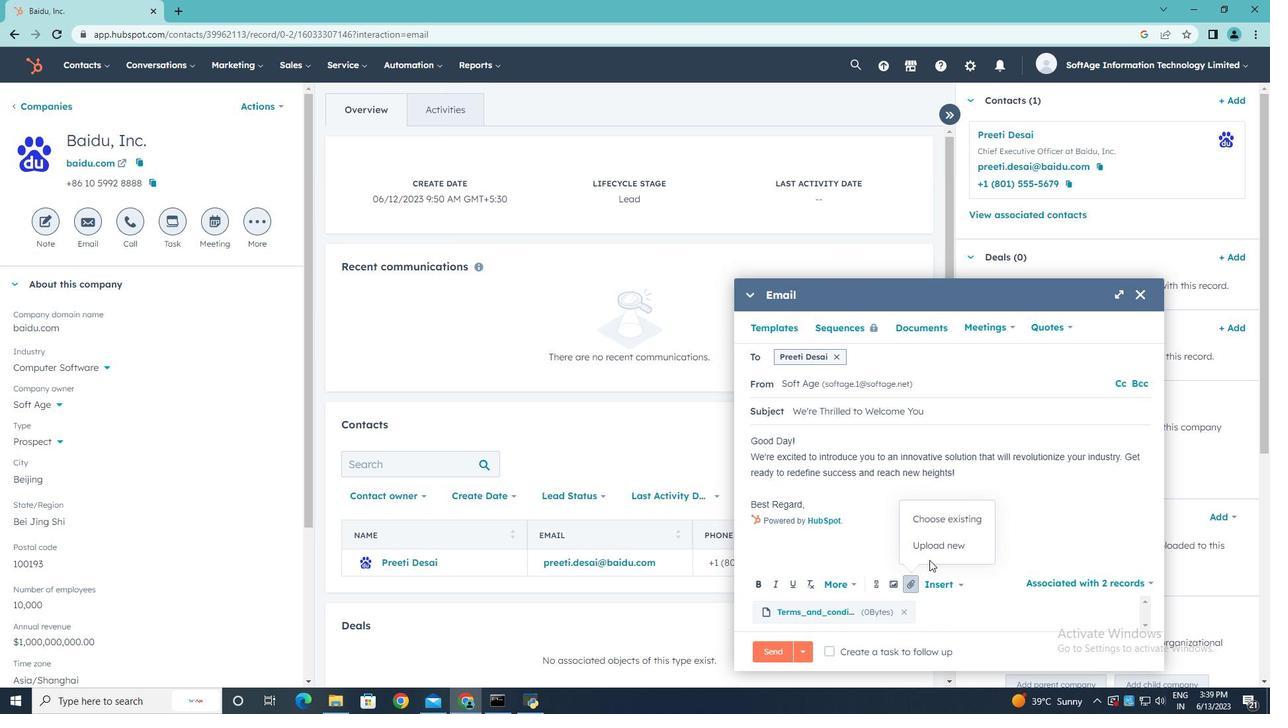 
Action: Mouse pressed left at (934, 557)
Screenshot: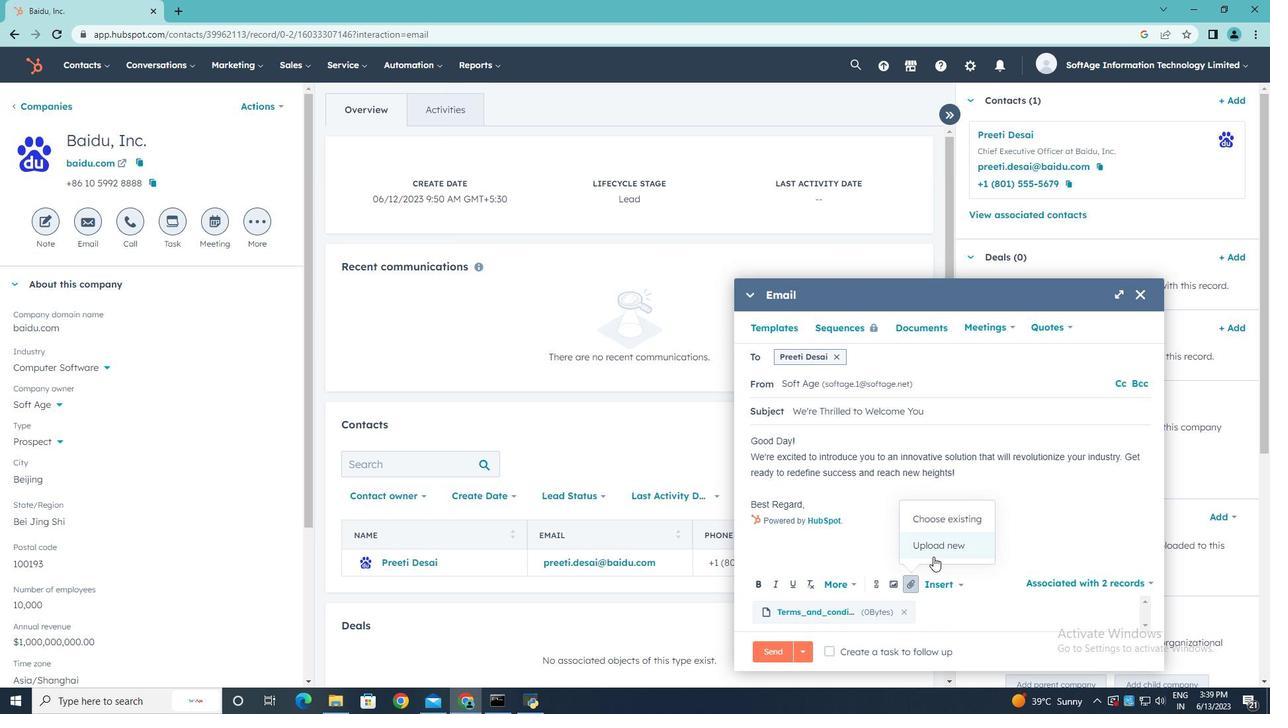 
Action: Mouse moved to (331, 129)
Screenshot: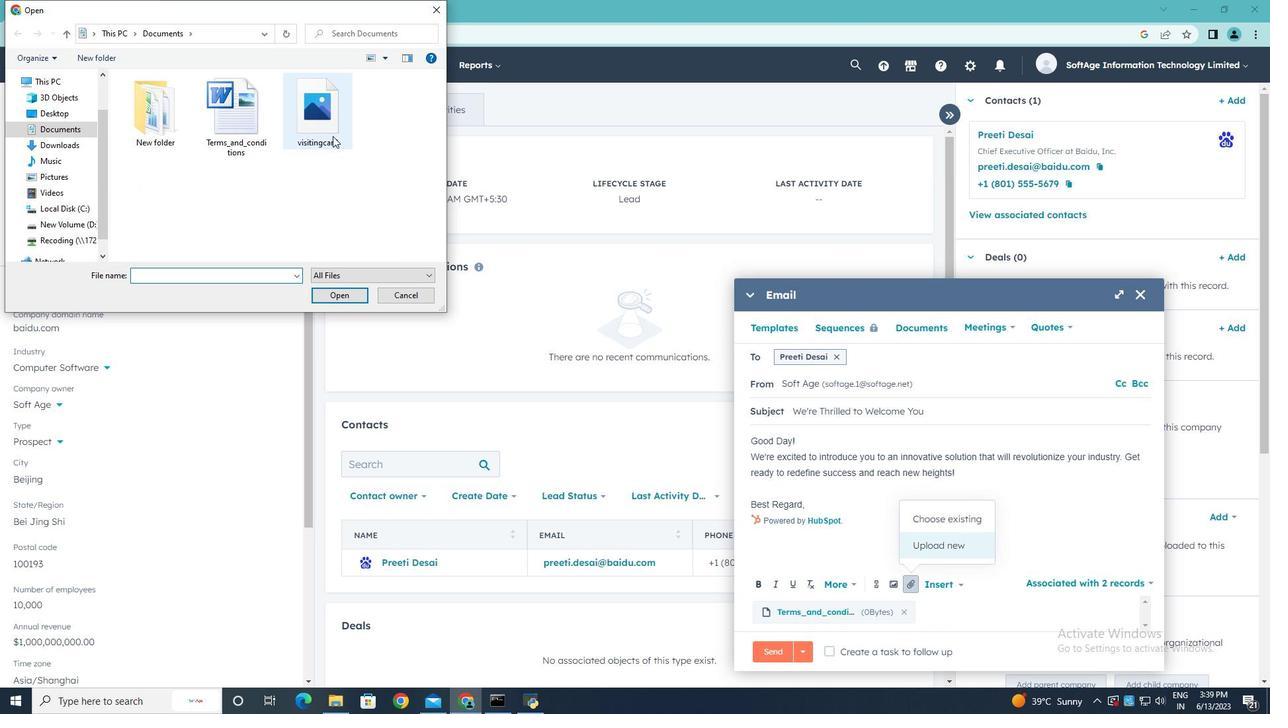 
Action: Mouse pressed left at (331, 129)
Screenshot: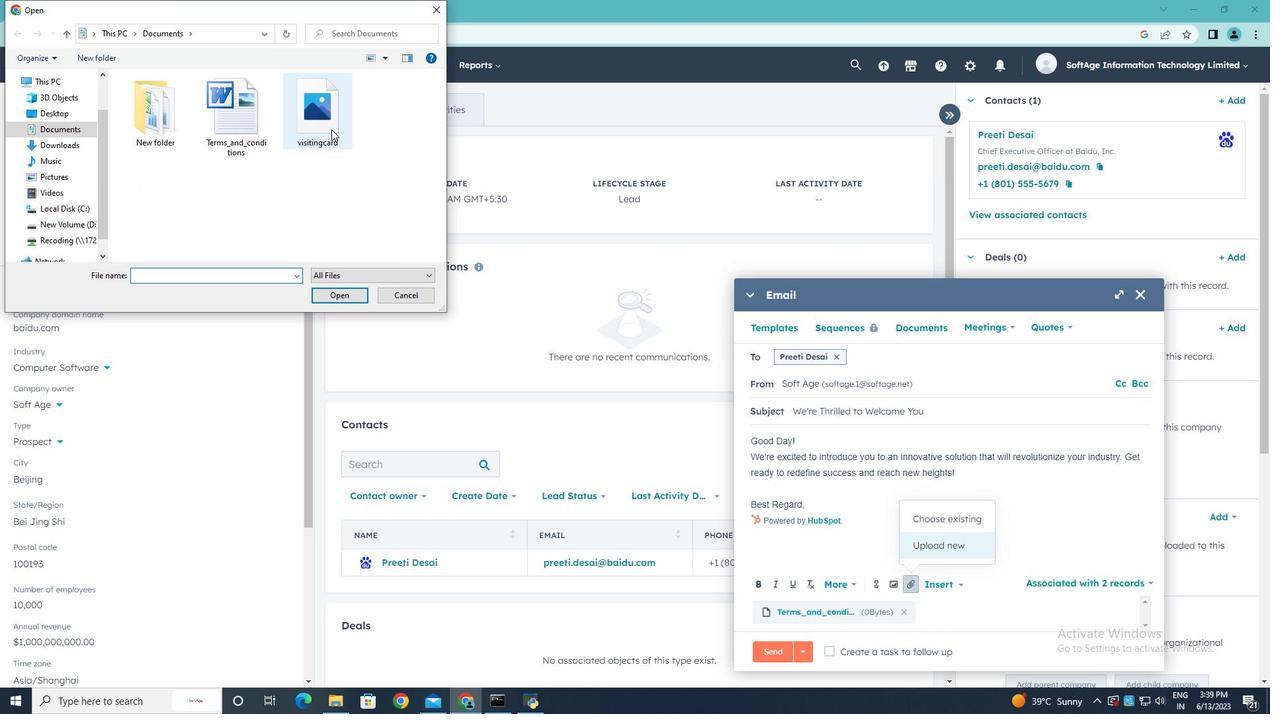 
Action: Mouse moved to (350, 298)
Screenshot: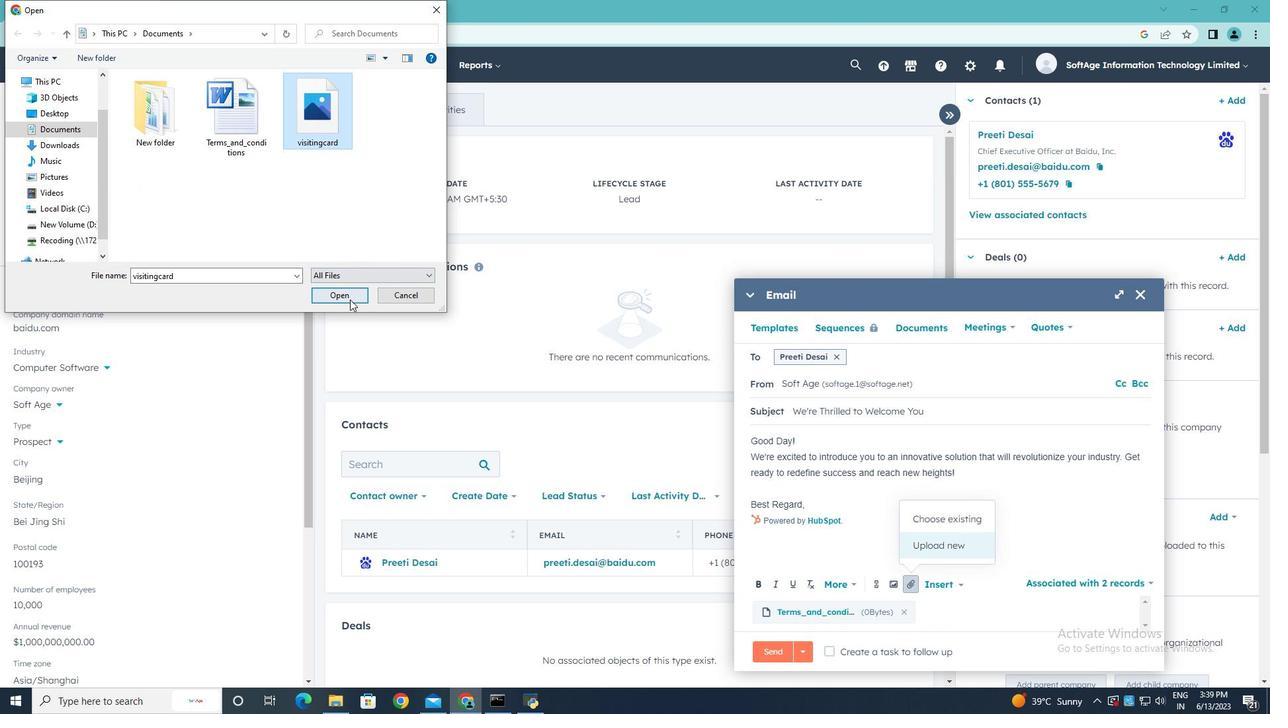 
Action: Mouse pressed left at (350, 298)
Screenshot: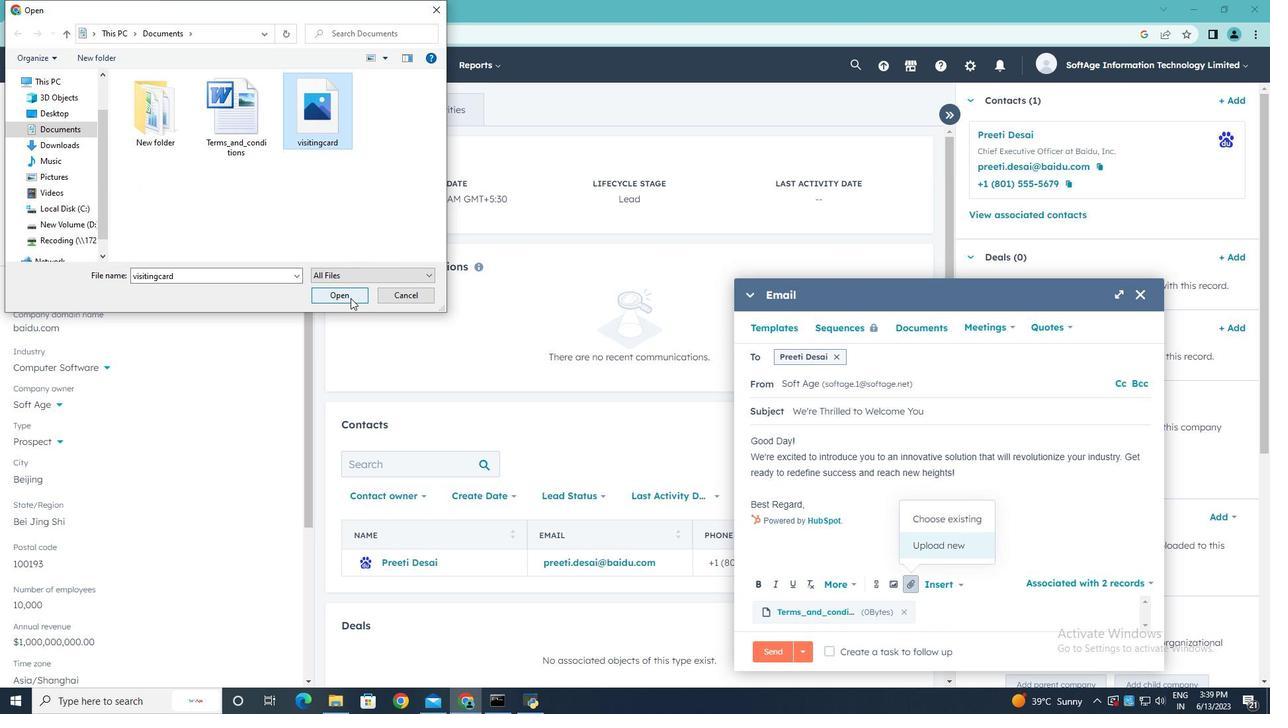 
Action: Mouse moved to (804, 501)
Screenshot: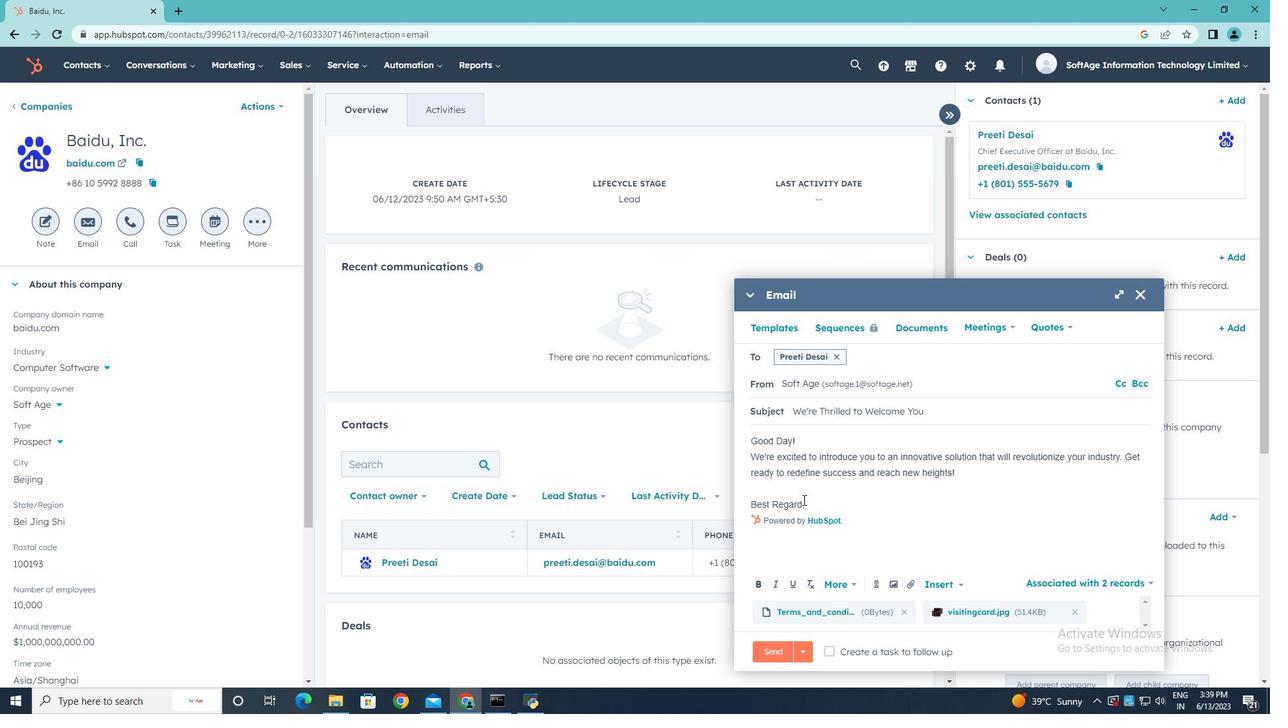 
Action: Mouse pressed left at (804, 501)
Screenshot: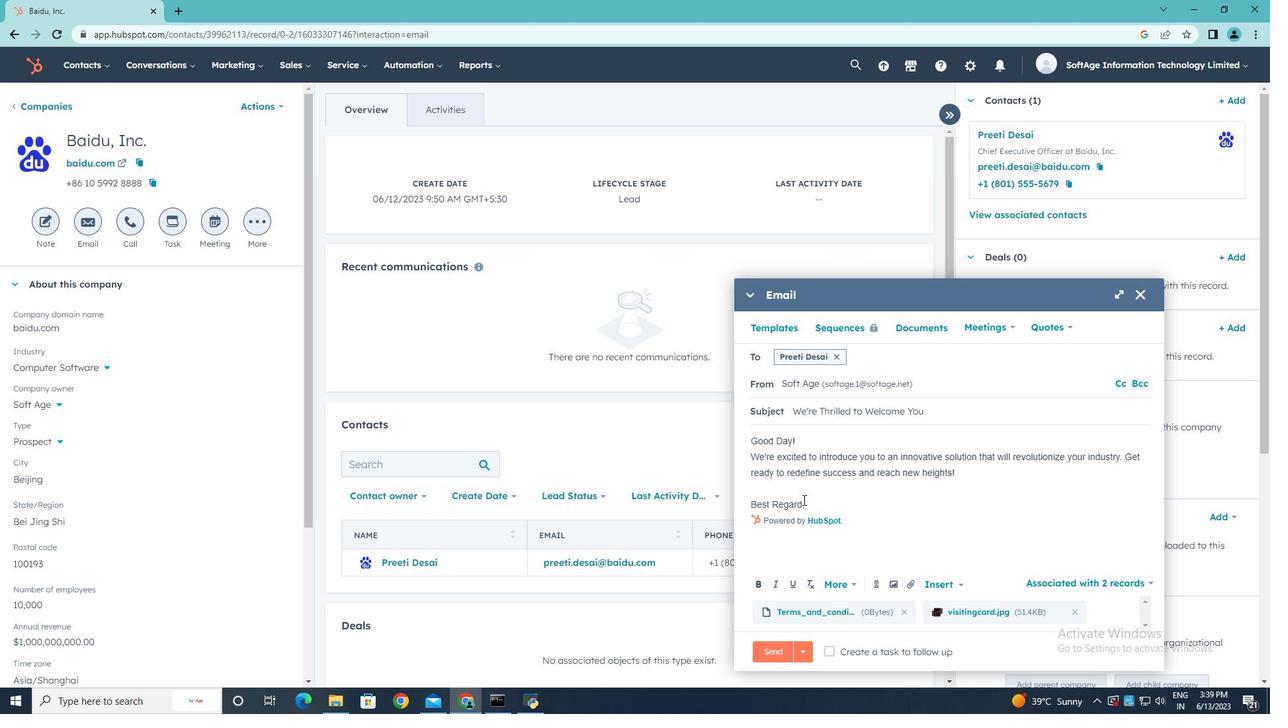 
Action: Key pressed <Key.enter>
Screenshot: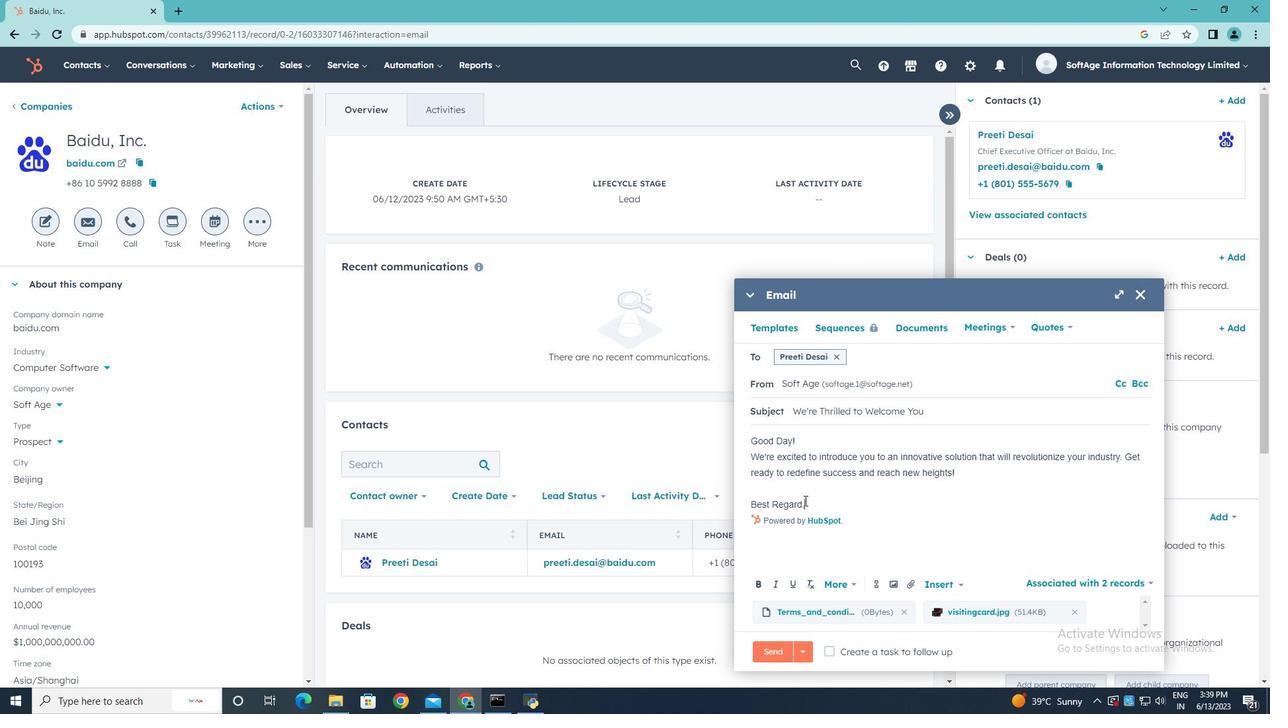 
Action: Mouse moved to (877, 582)
Screenshot: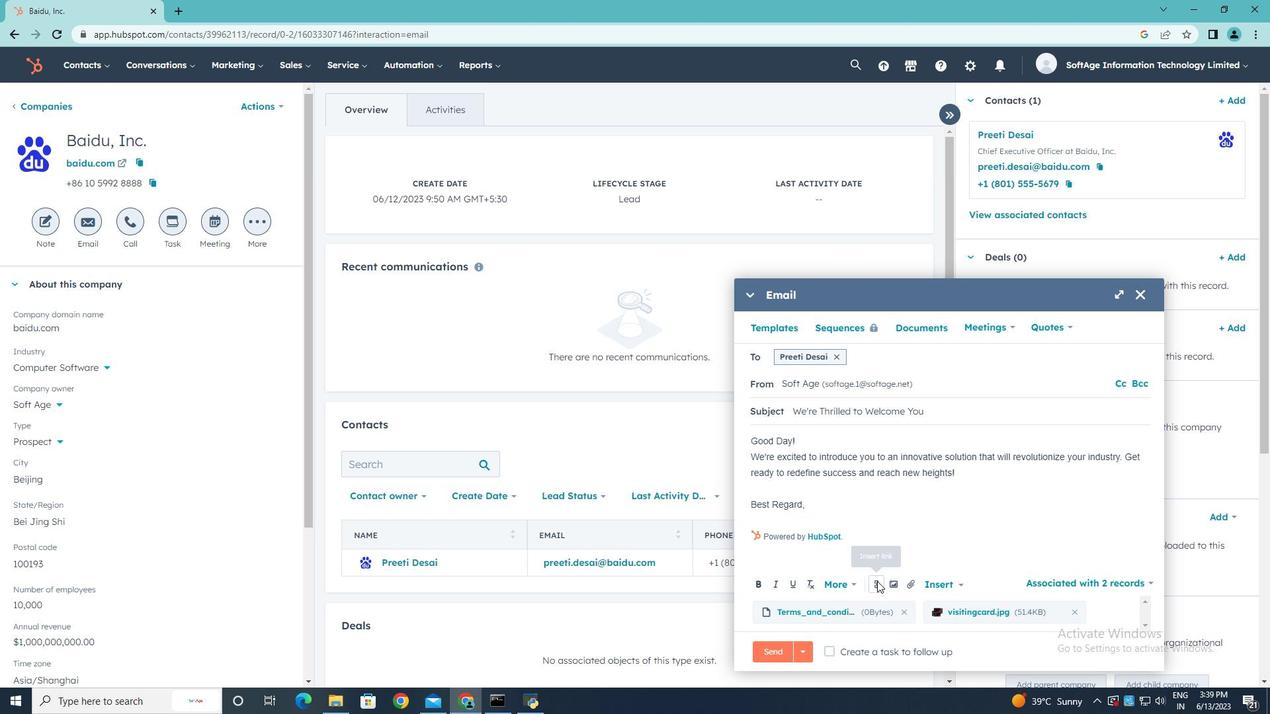 
Action: Mouse pressed left at (877, 582)
Screenshot: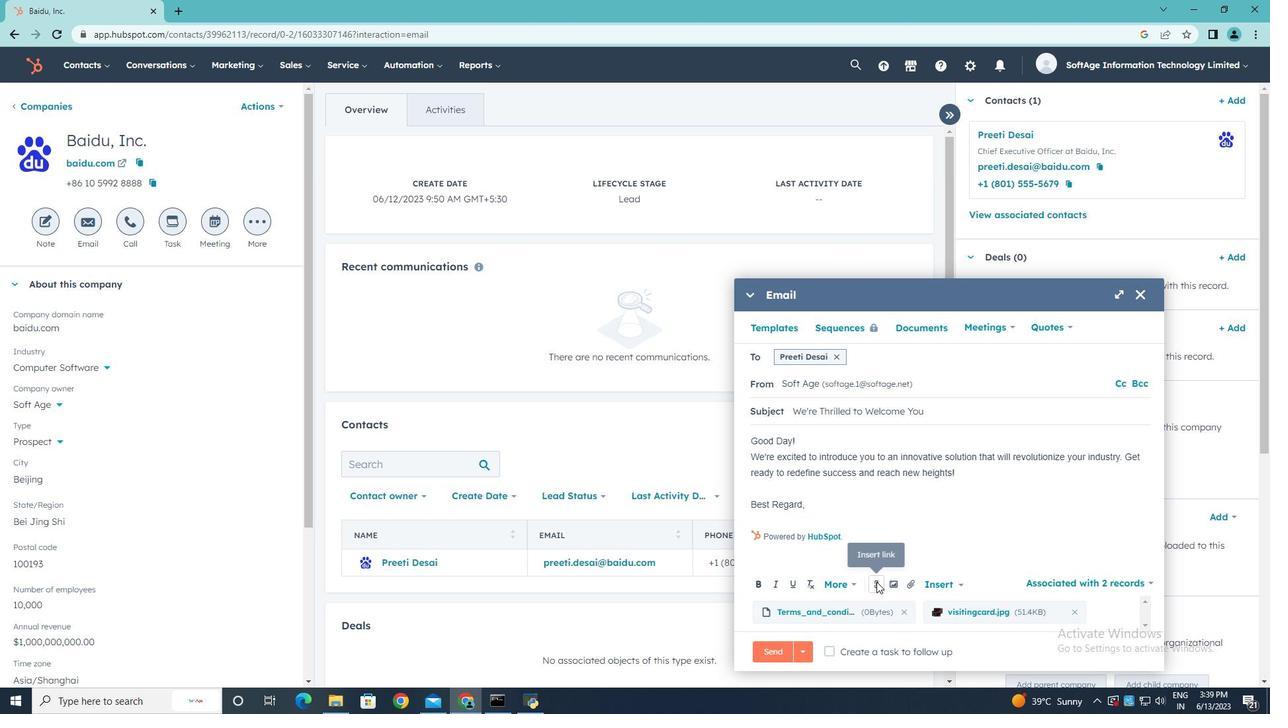 
Action: Mouse moved to (898, 438)
Screenshot: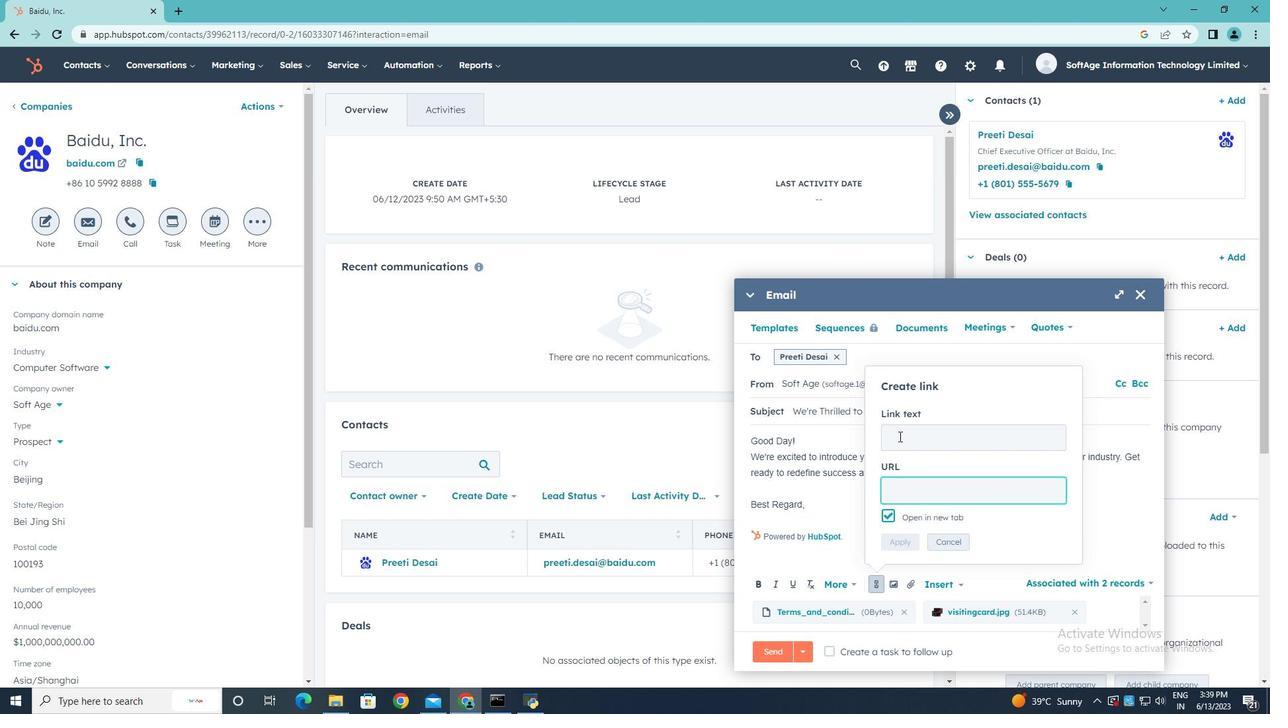 
Action: Mouse pressed left at (898, 438)
Screenshot: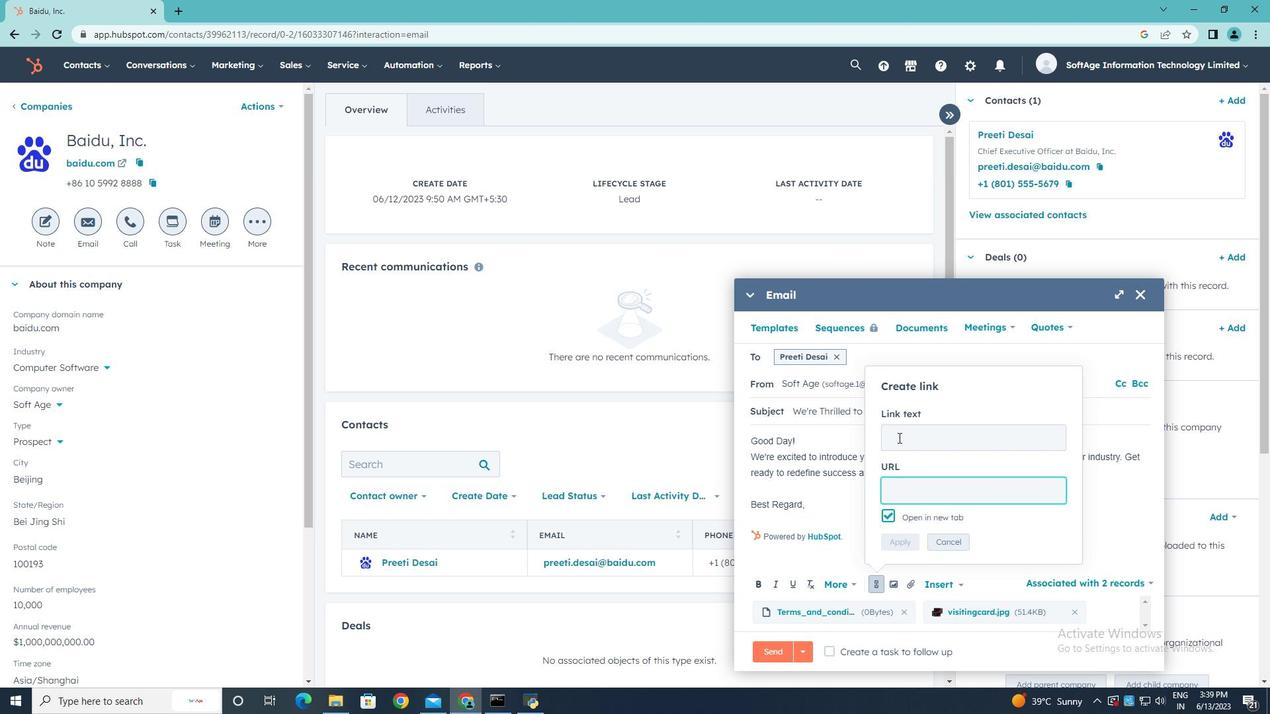 
Action: Key pressed <Key.shift>Pintere<Key.backspace>est
Screenshot: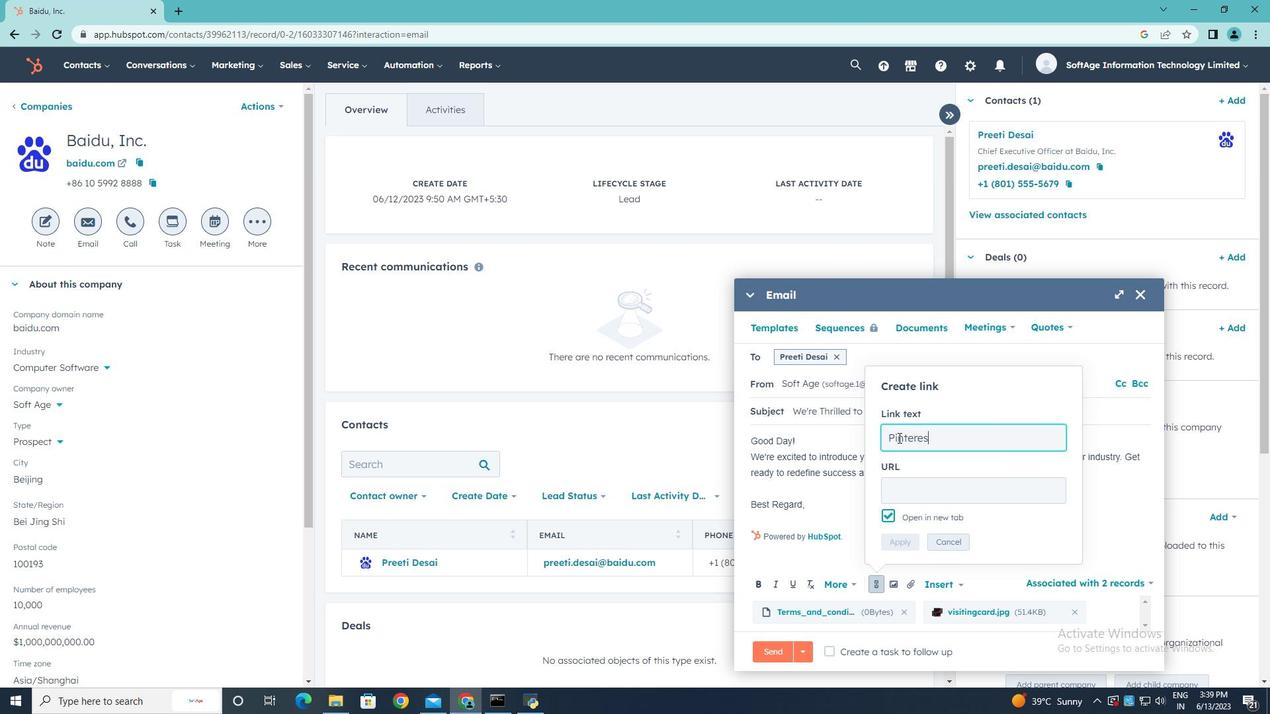 
Action: Mouse moved to (957, 489)
Screenshot: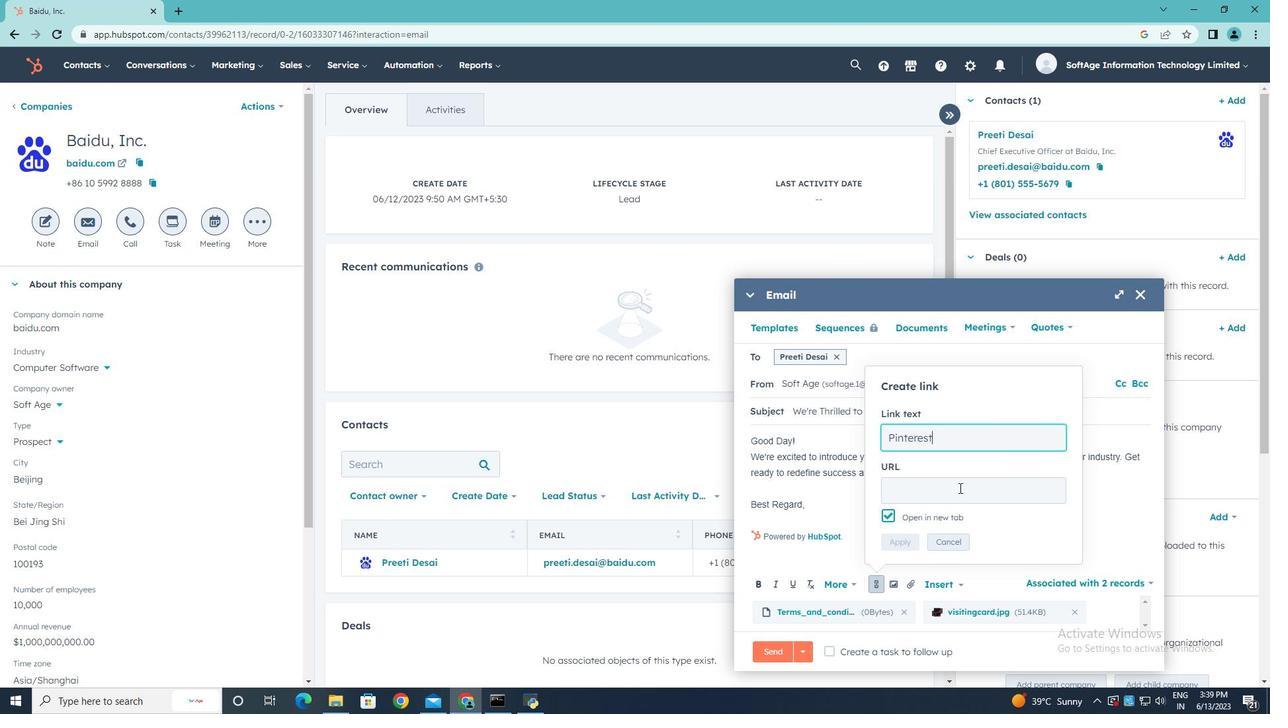 
Action: Mouse pressed left at (957, 489)
Screenshot: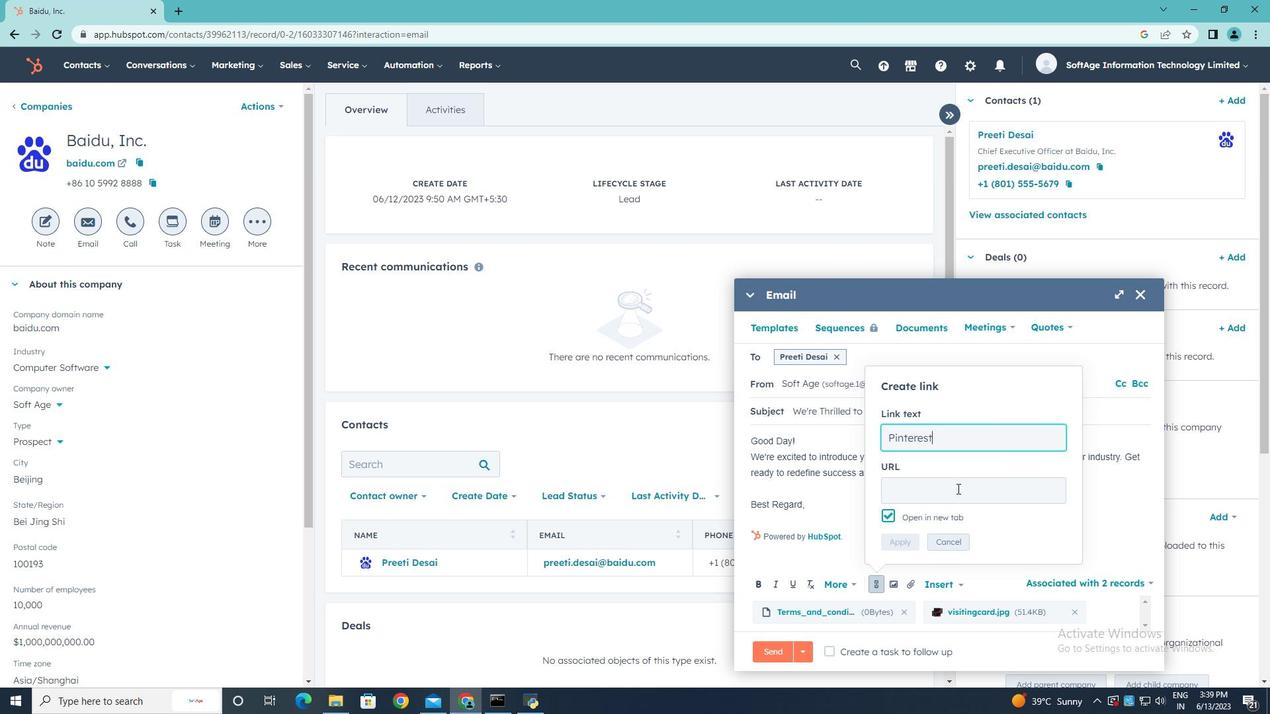 
Action: Mouse moved to (964, 486)
Screenshot: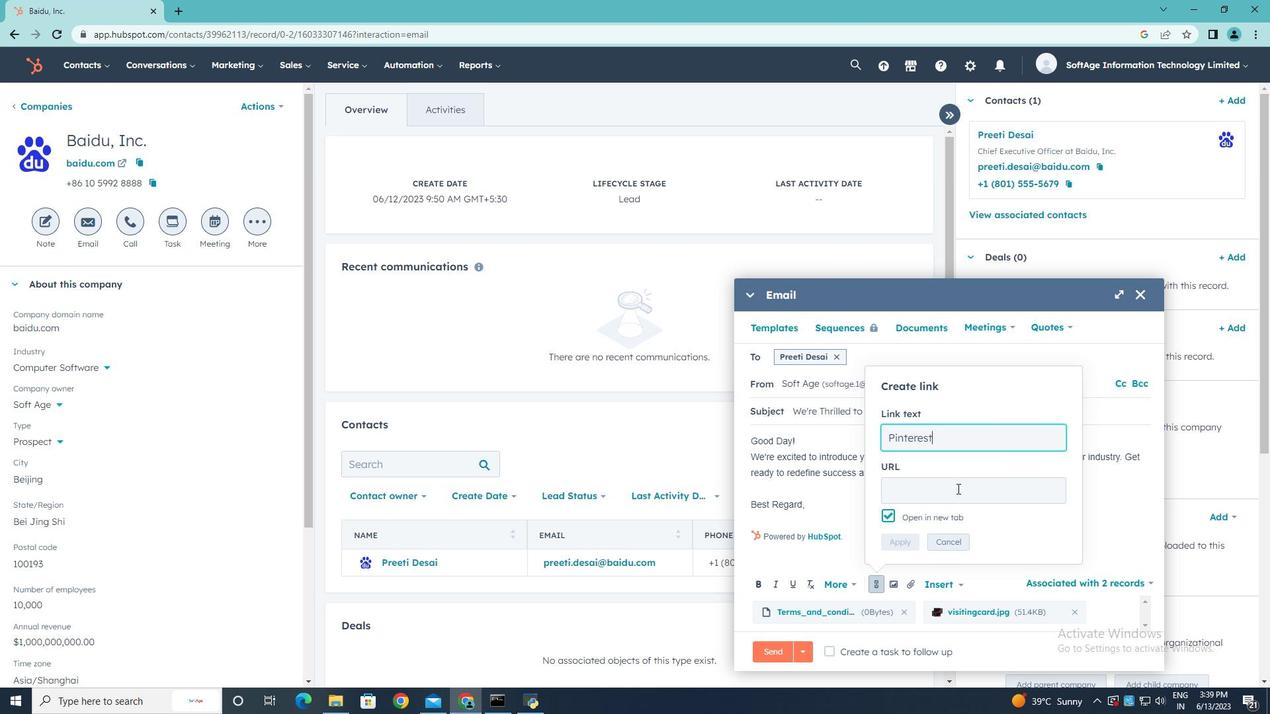 
Action: Key pressed in.pinterest.com
Screenshot: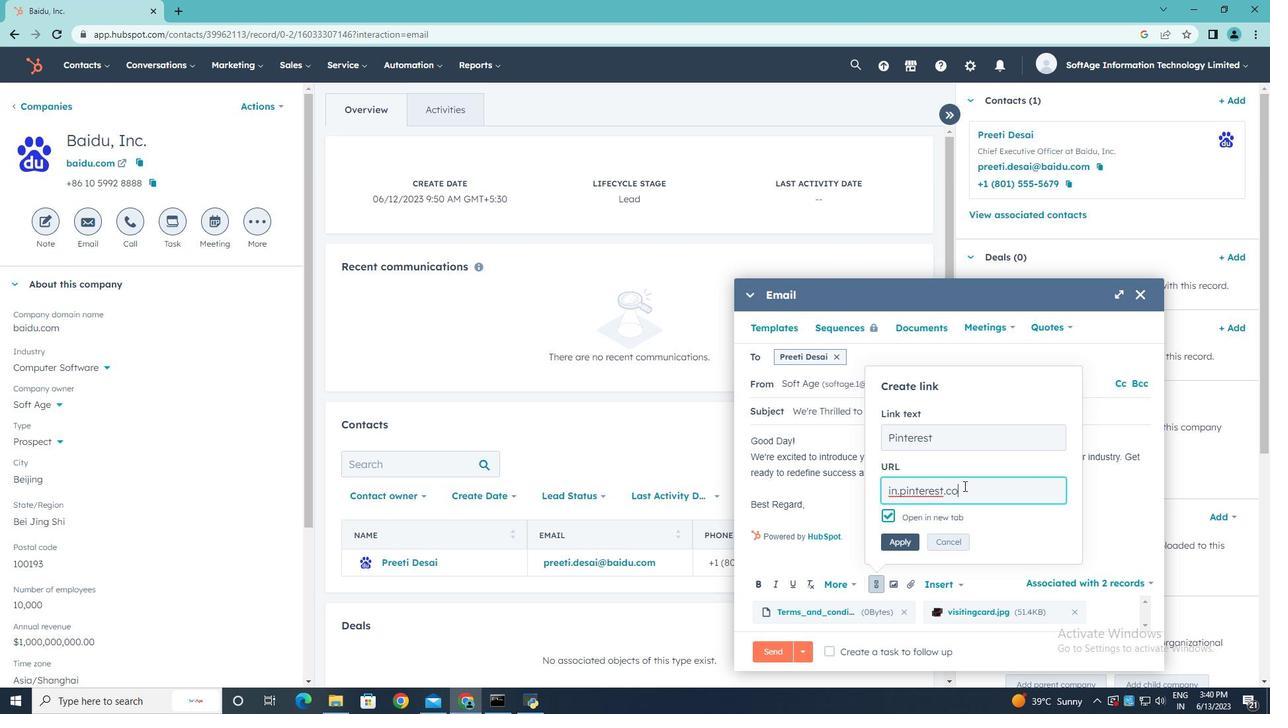 
Action: Mouse moved to (894, 546)
Screenshot: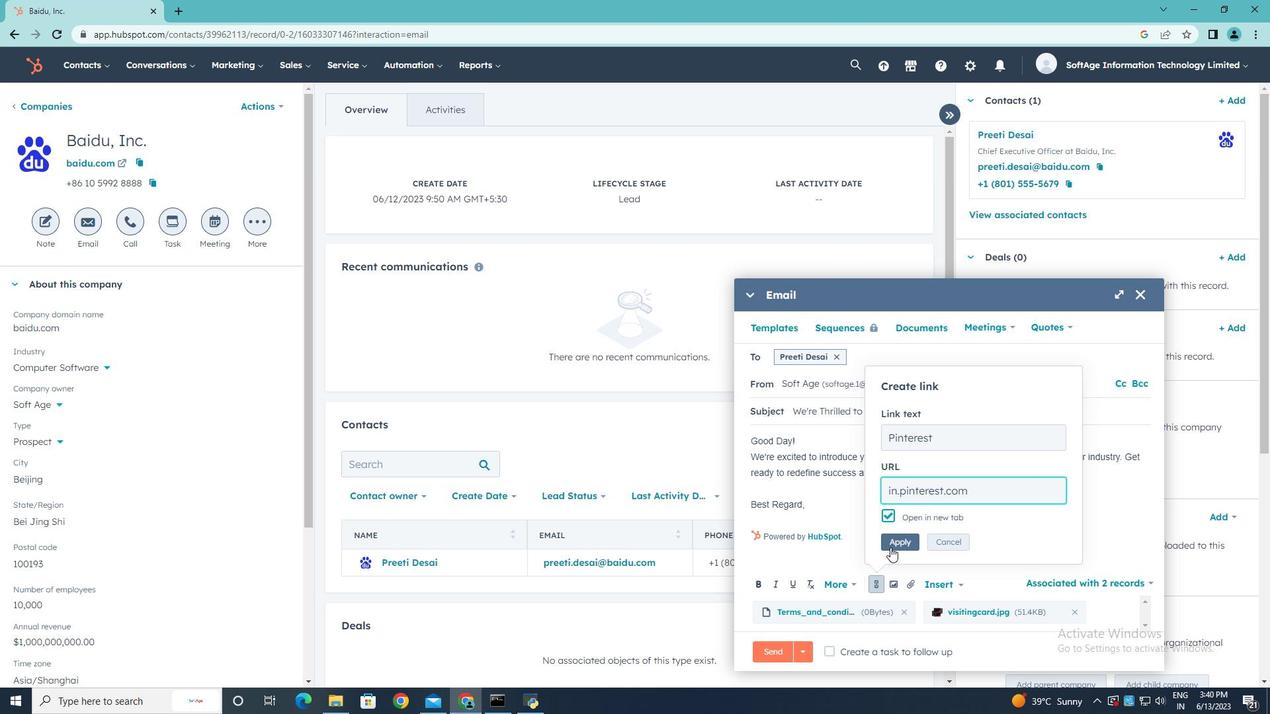 
Action: Mouse pressed left at (894, 546)
Screenshot: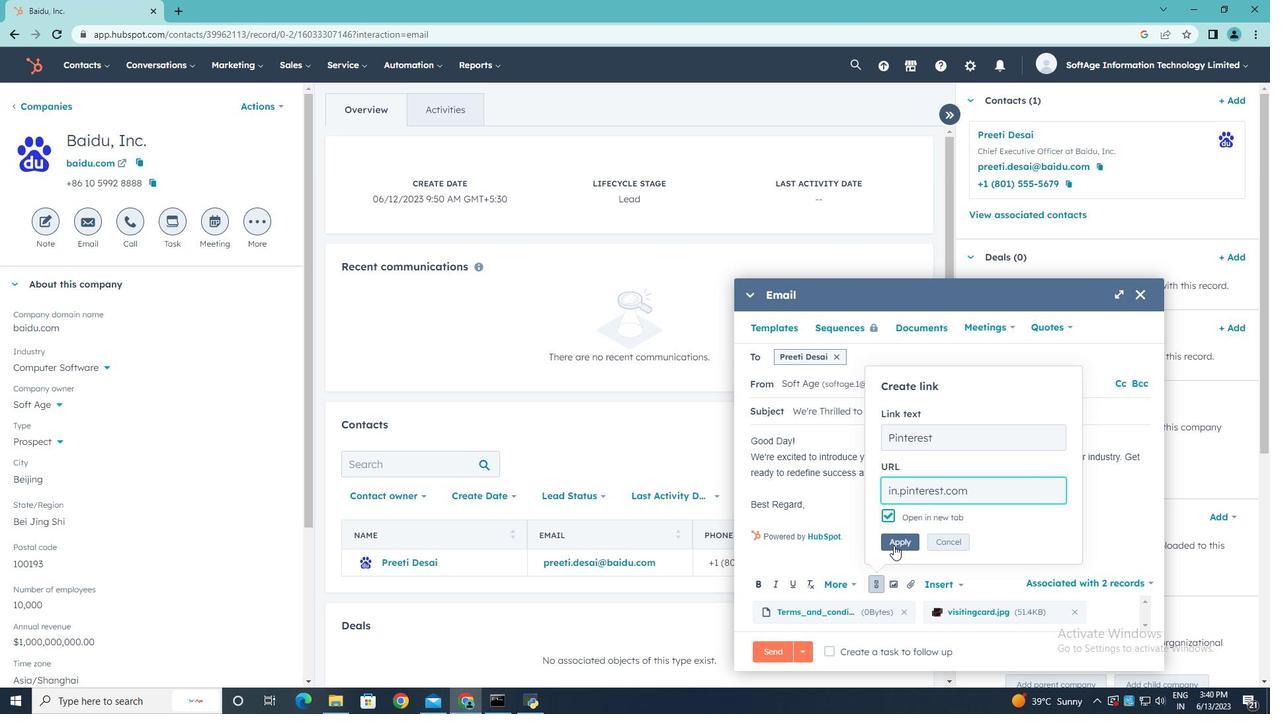 
Action: Mouse moved to (824, 654)
Screenshot: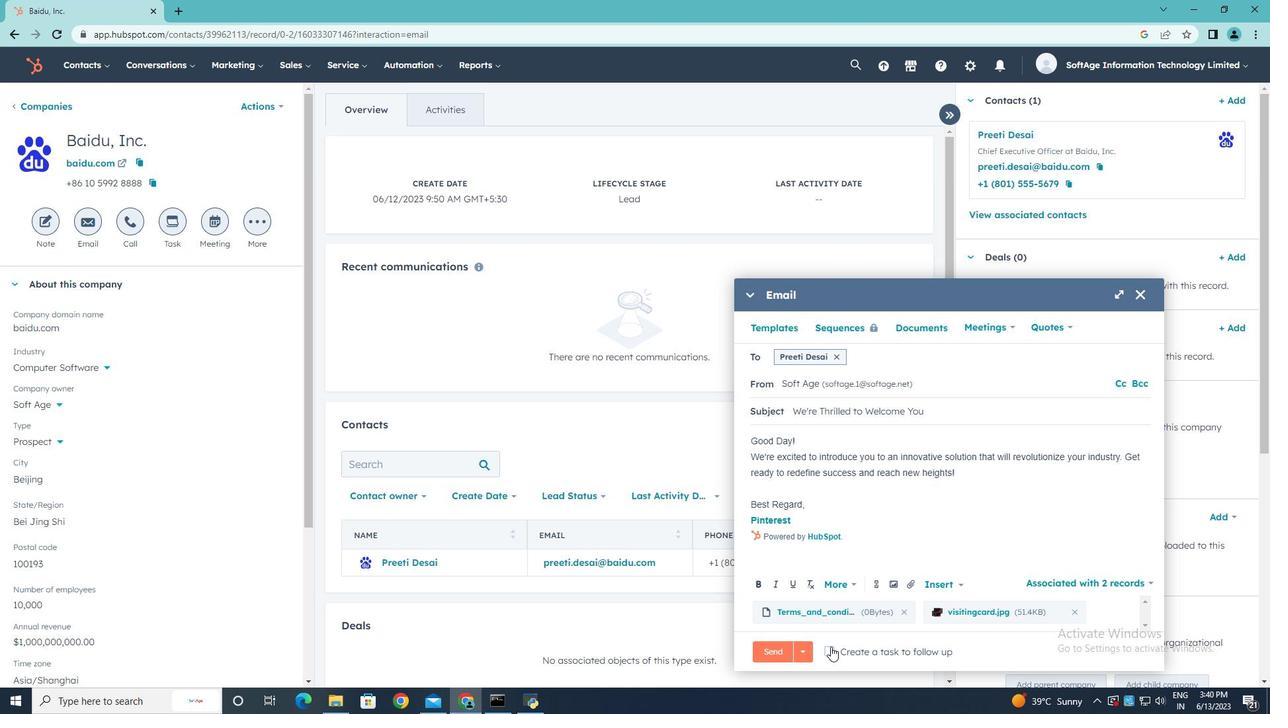 
Action: Mouse pressed left at (824, 654)
Screenshot: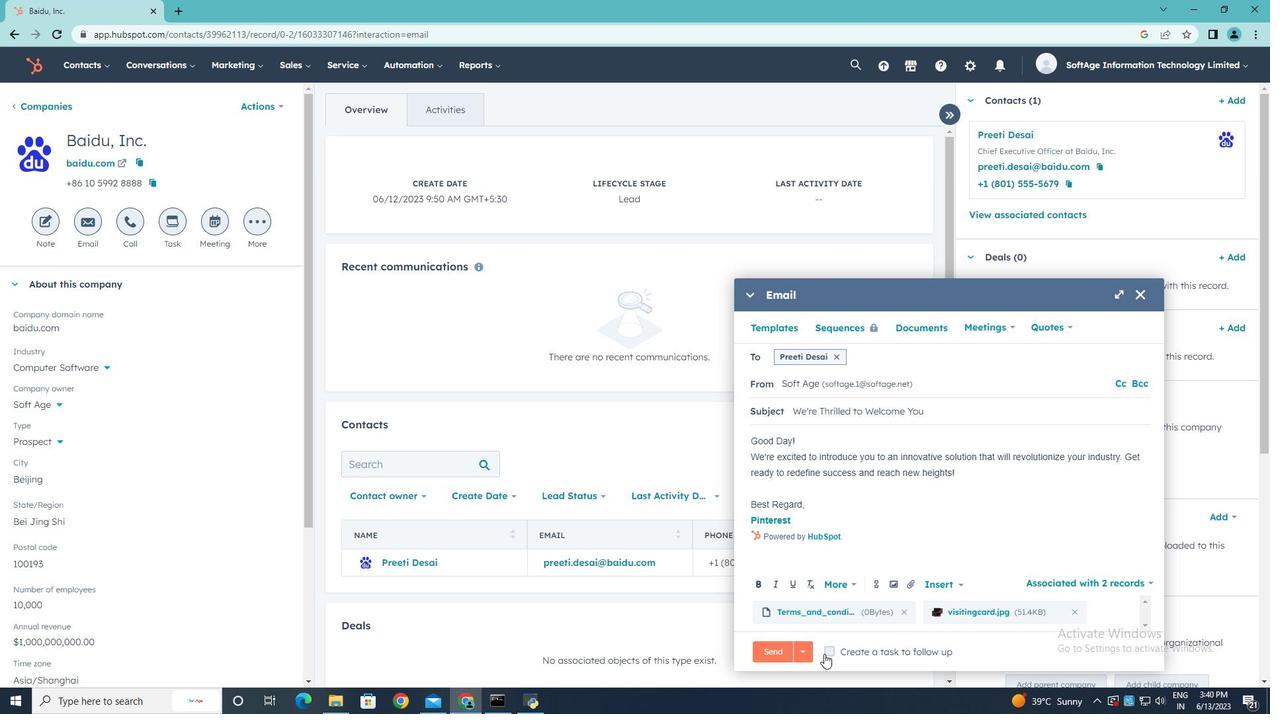 
Action: Mouse moved to (1092, 653)
Screenshot: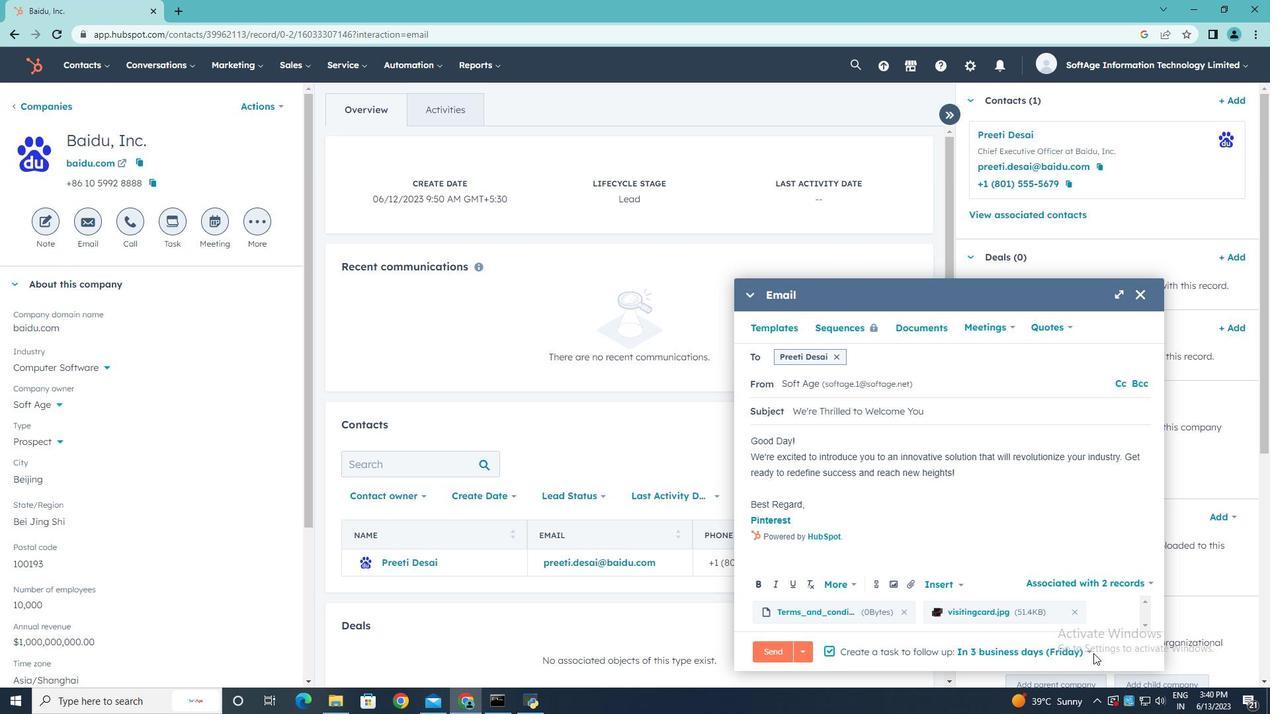 
Action: Mouse pressed left at (1092, 653)
Screenshot: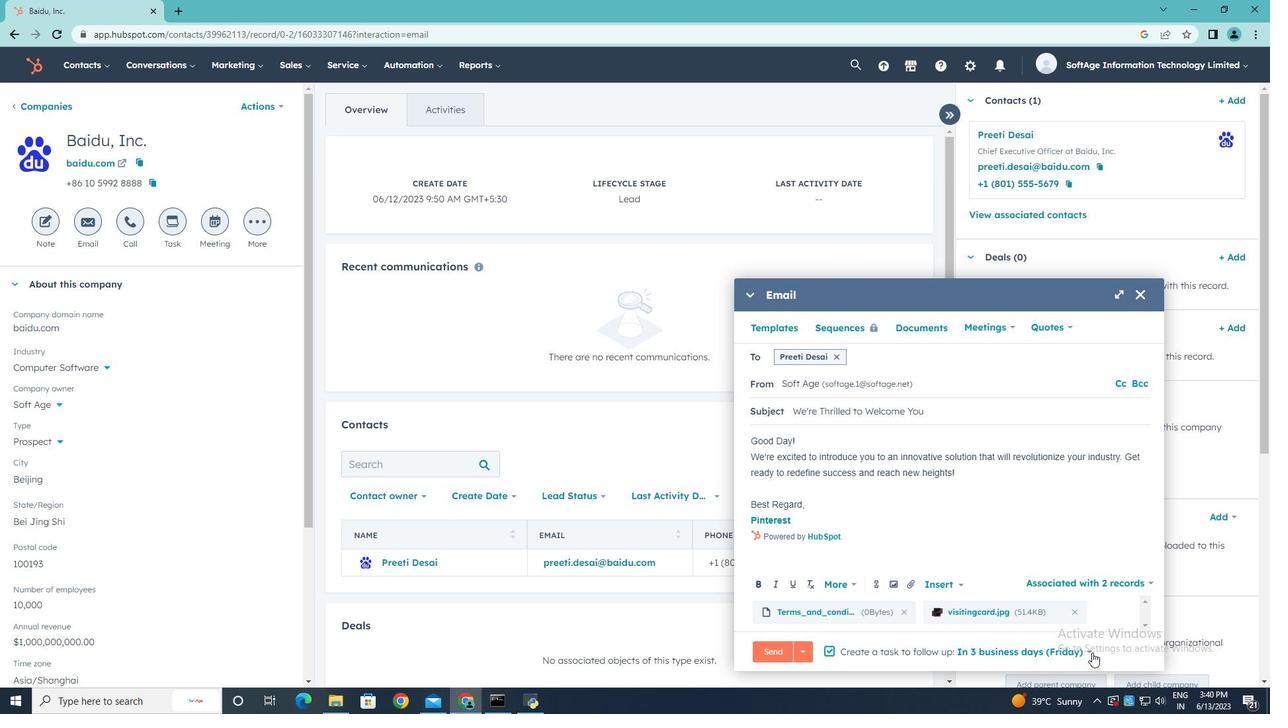 
Action: Mouse moved to (1026, 570)
Screenshot: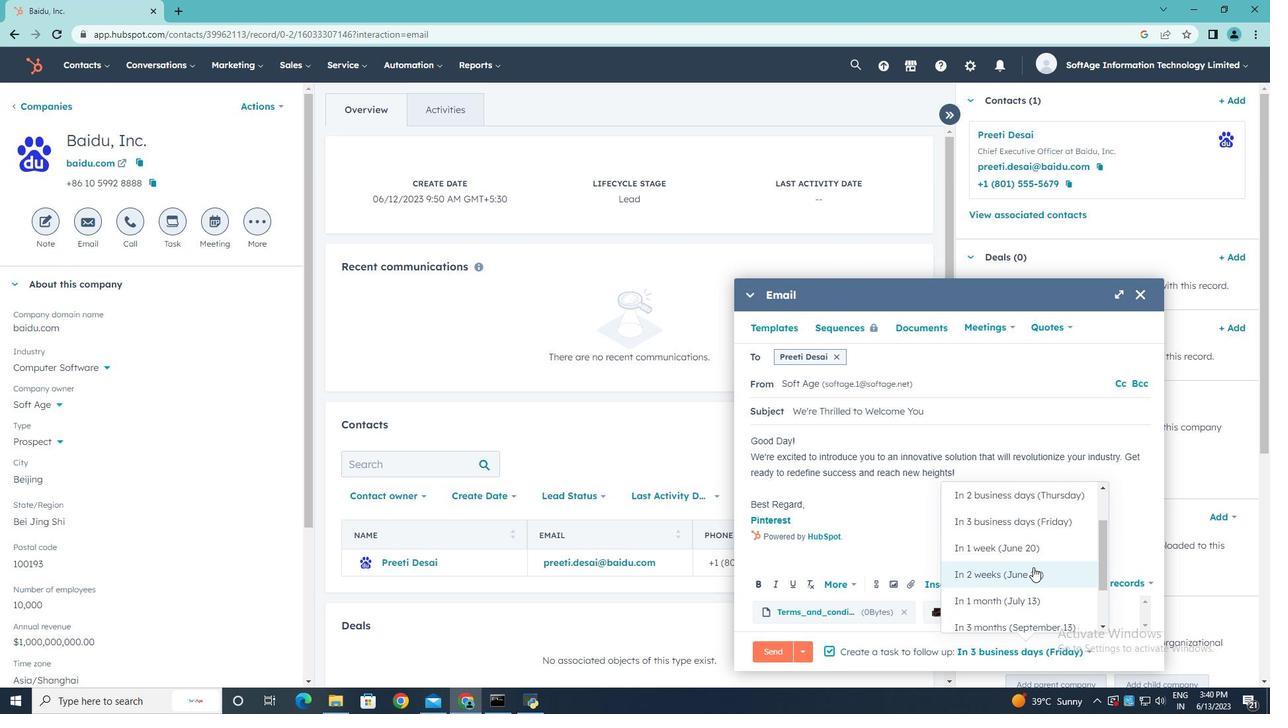 
Action: Mouse pressed left at (1026, 570)
Screenshot: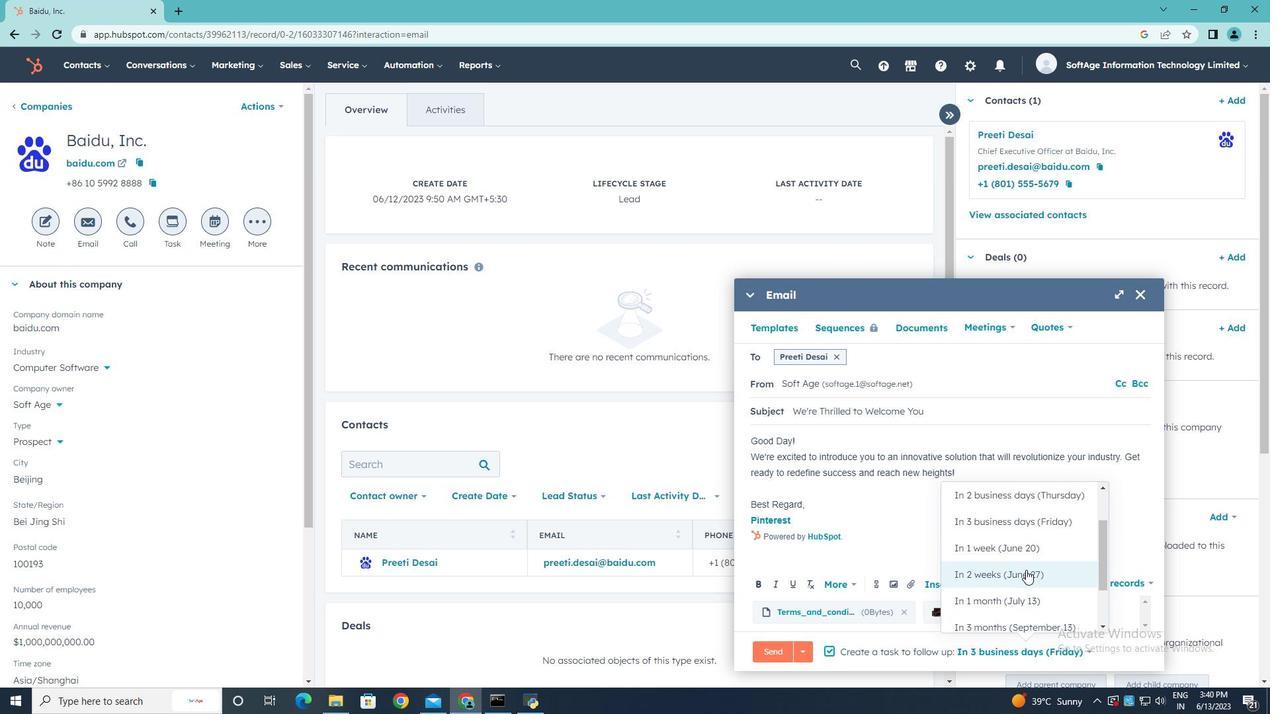 
Action: Mouse moved to (901, 519)
Screenshot: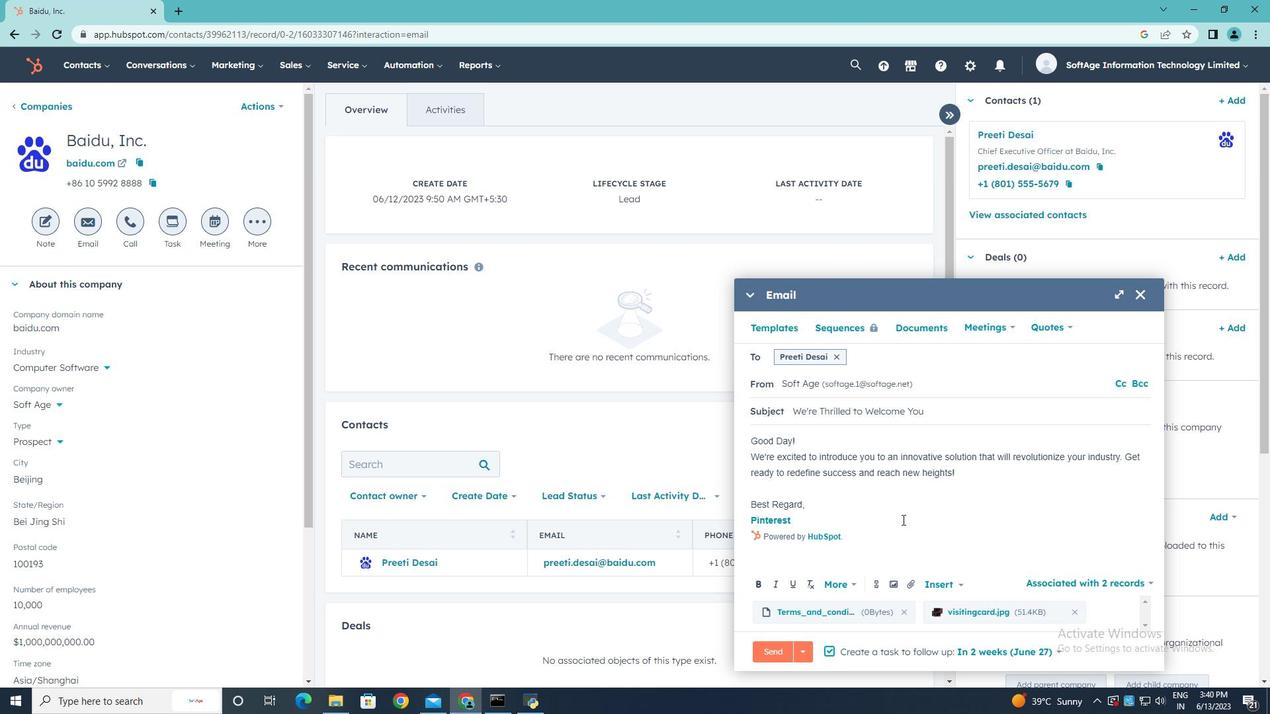 
Action: Mouse scrolled (901, 518) with delta (0, 0)
Screenshot: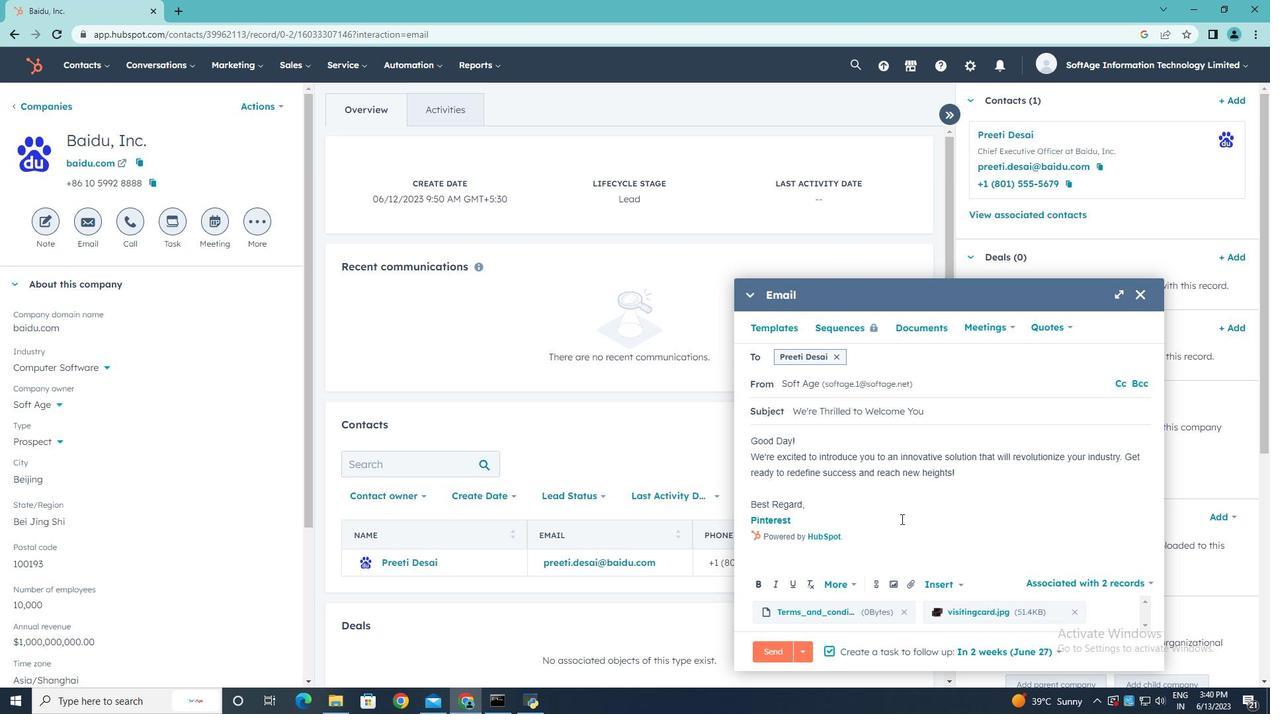 
Action: Mouse scrolled (901, 518) with delta (0, 0)
Screenshot: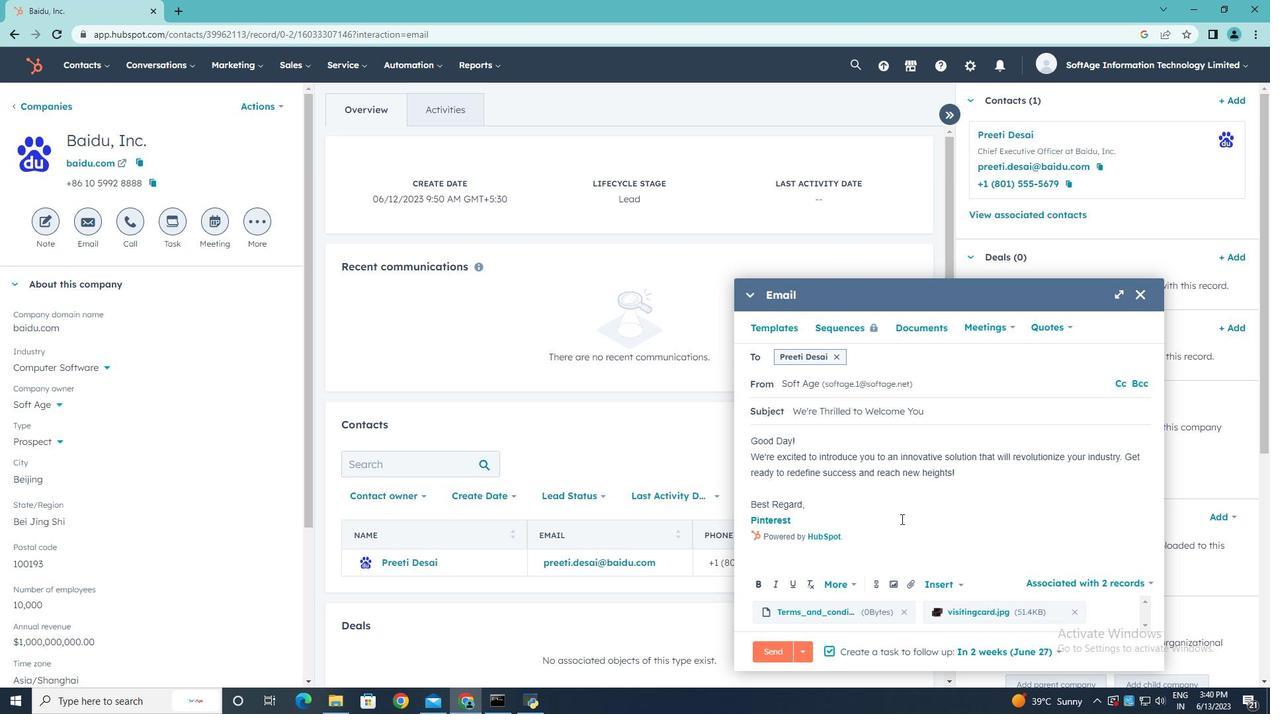 
Action: Mouse moved to (786, 648)
Screenshot: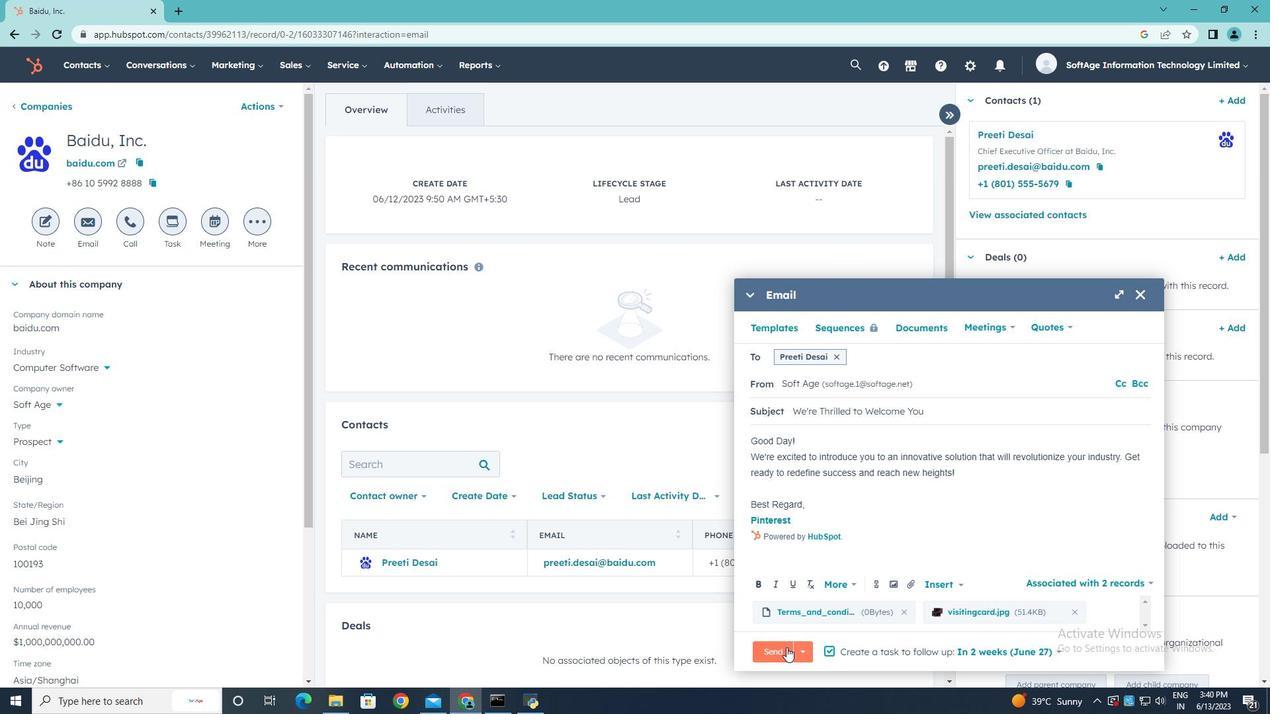 
Action: Mouse pressed left at (786, 648)
Screenshot: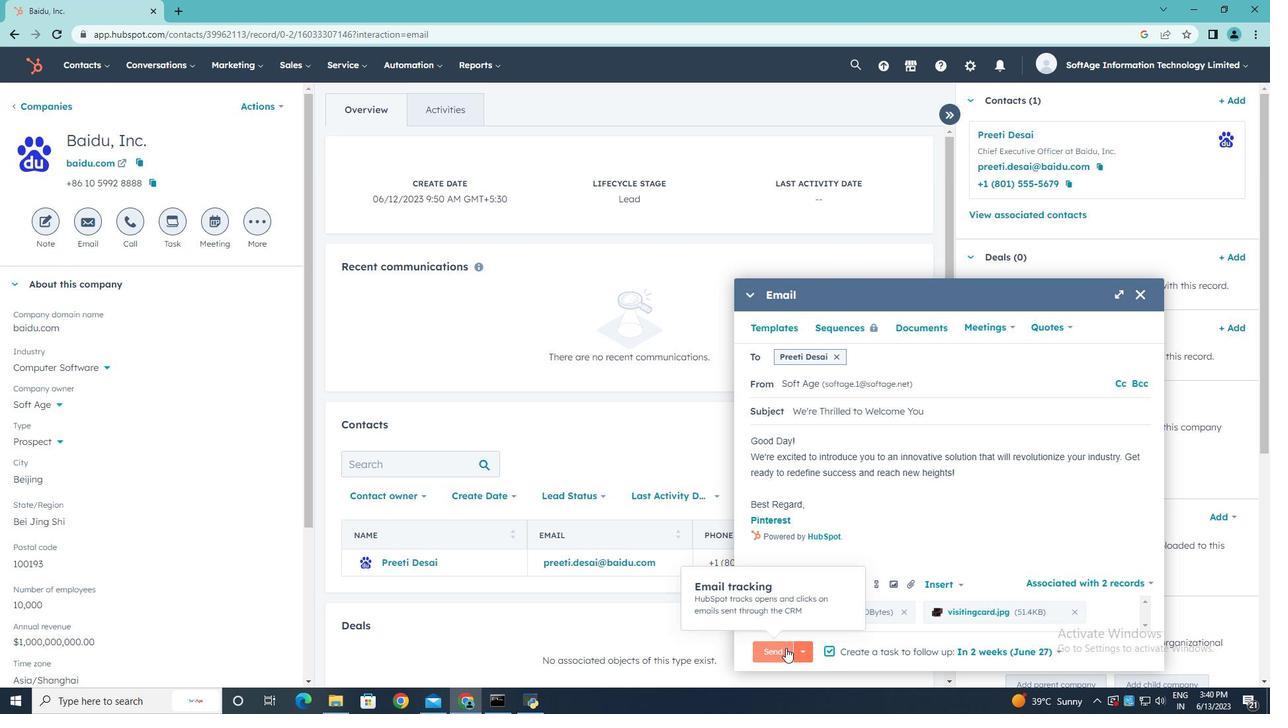 
